 Task: In the  document registry.pdf. Insert footer and write 'www.nexusTech.com'. Find the word using Dictionary 'gratitude' Use the tool word Count and display word count while typing
Action: Mouse moved to (212, 349)
Screenshot: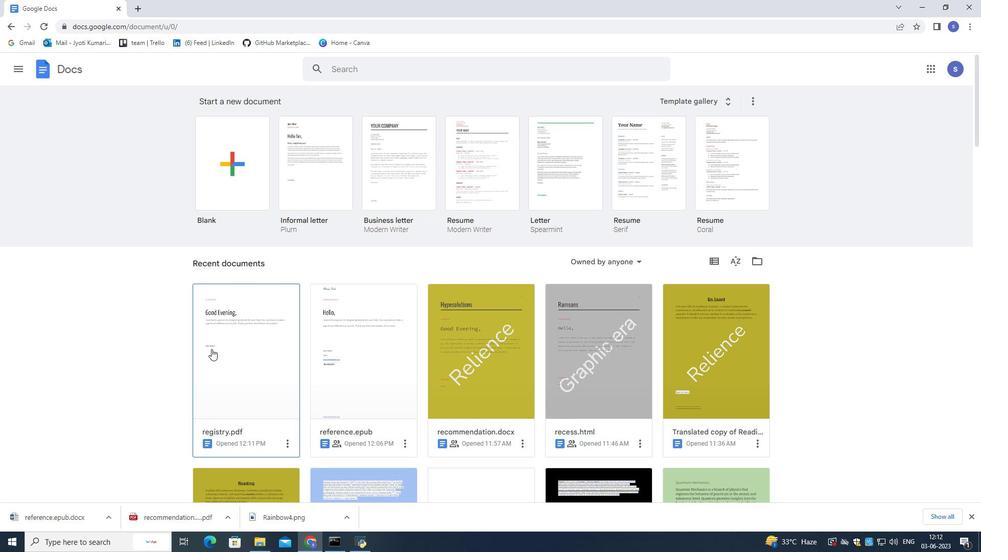 
Action: Mouse pressed left at (212, 349)
Screenshot: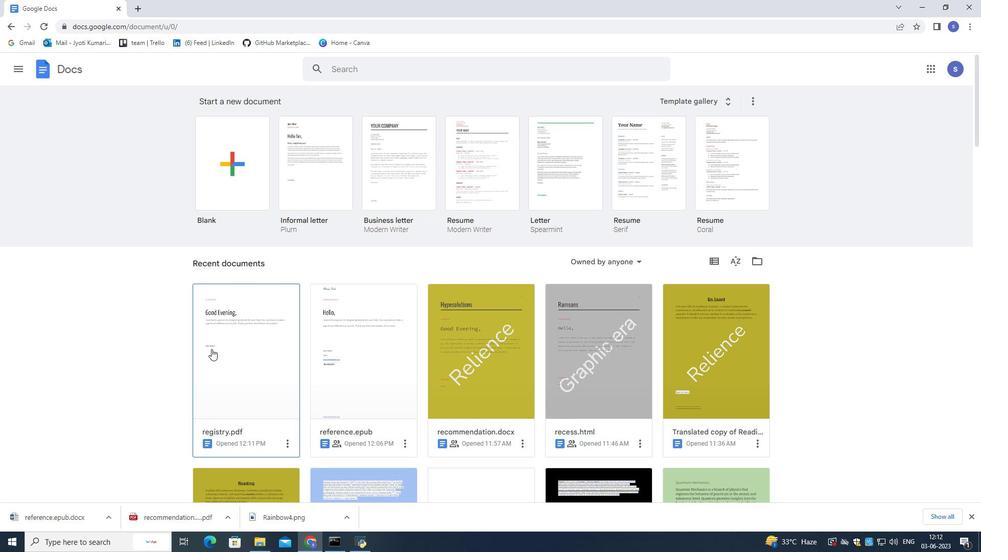 
Action: Mouse moved to (212, 350)
Screenshot: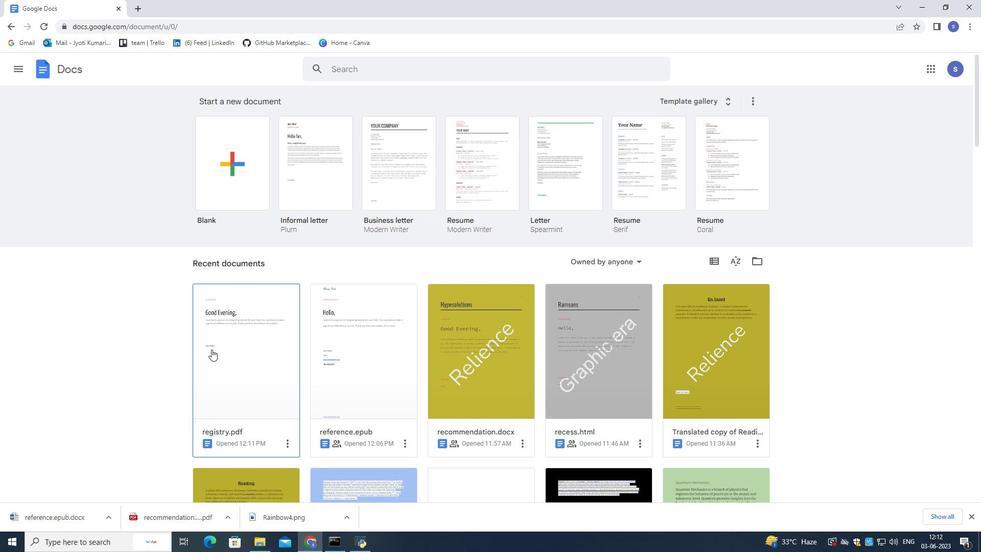 
Action: Mouse pressed left at (212, 350)
Screenshot: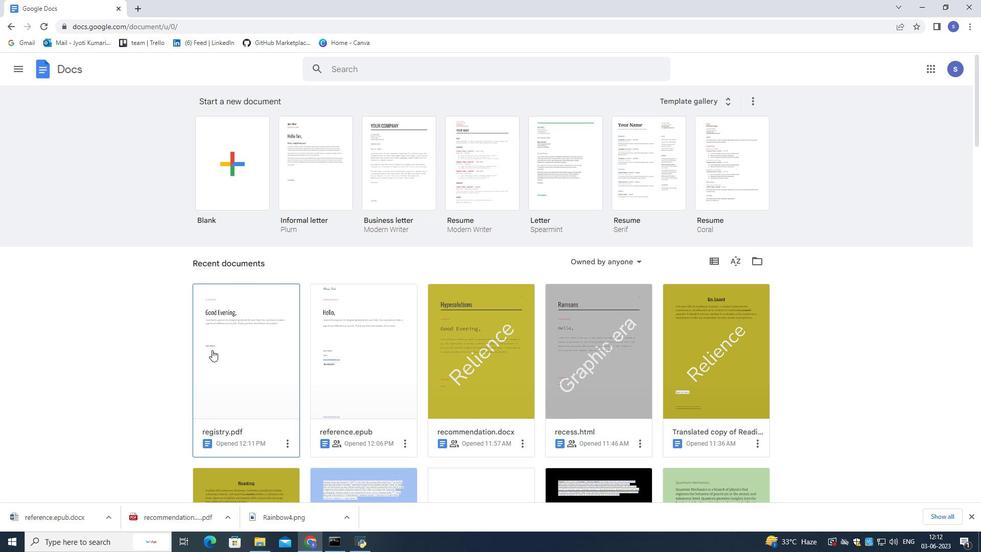 
Action: Mouse moved to (110, 73)
Screenshot: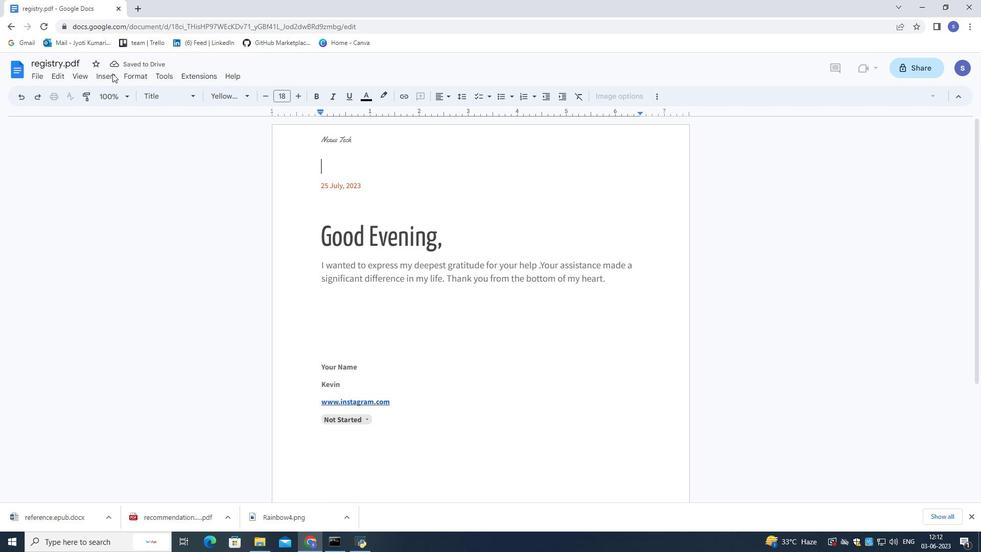 
Action: Mouse pressed left at (110, 73)
Screenshot: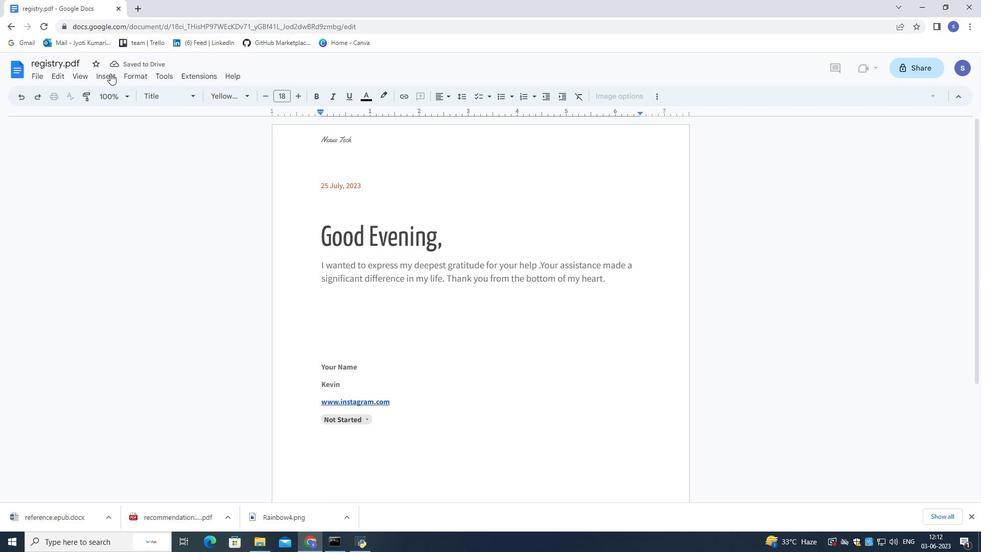 
Action: Mouse moved to (278, 348)
Screenshot: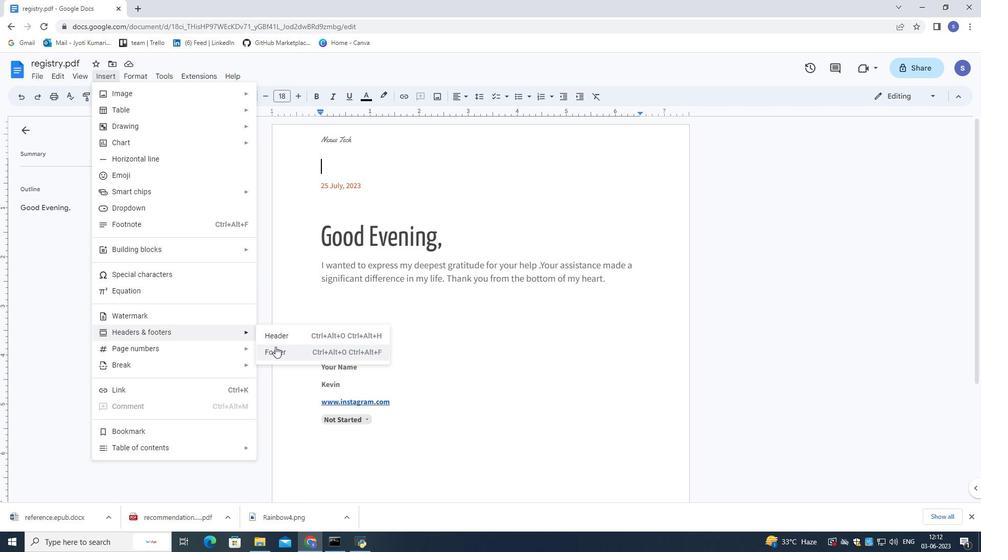 
Action: Mouse pressed left at (278, 348)
Screenshot: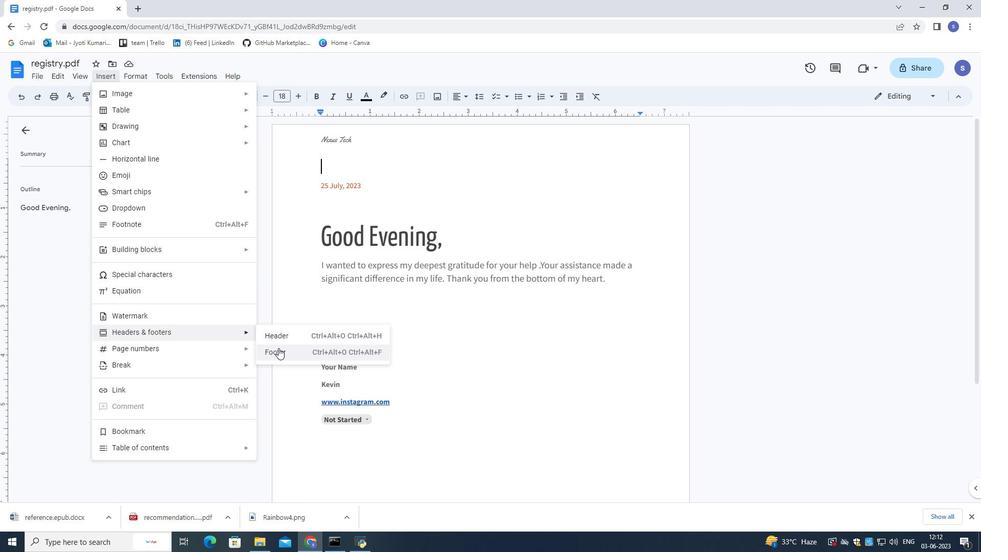 
Action: Mouse moved to (404, 95)
Screenshot: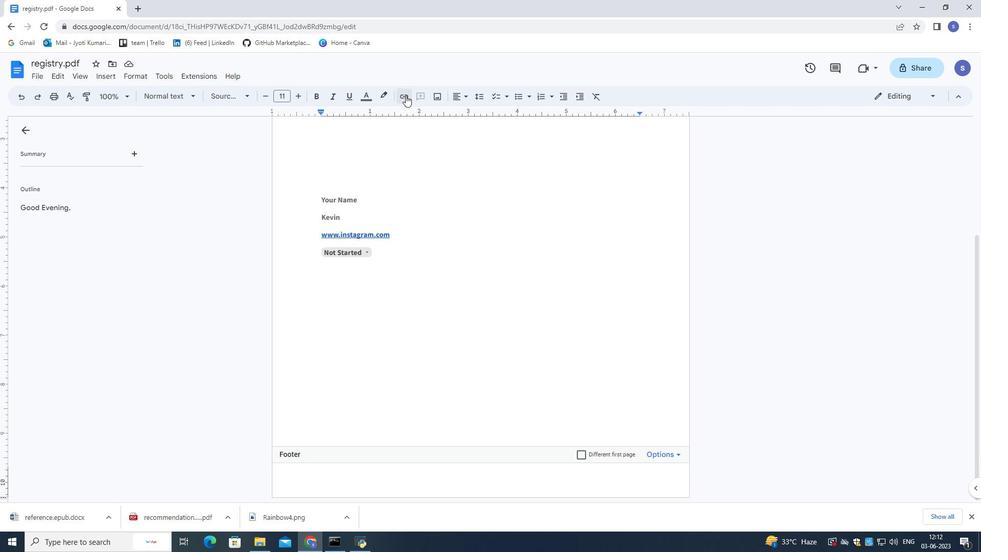 
Action: Mouse pressed left at (404, 95)
Screenshot: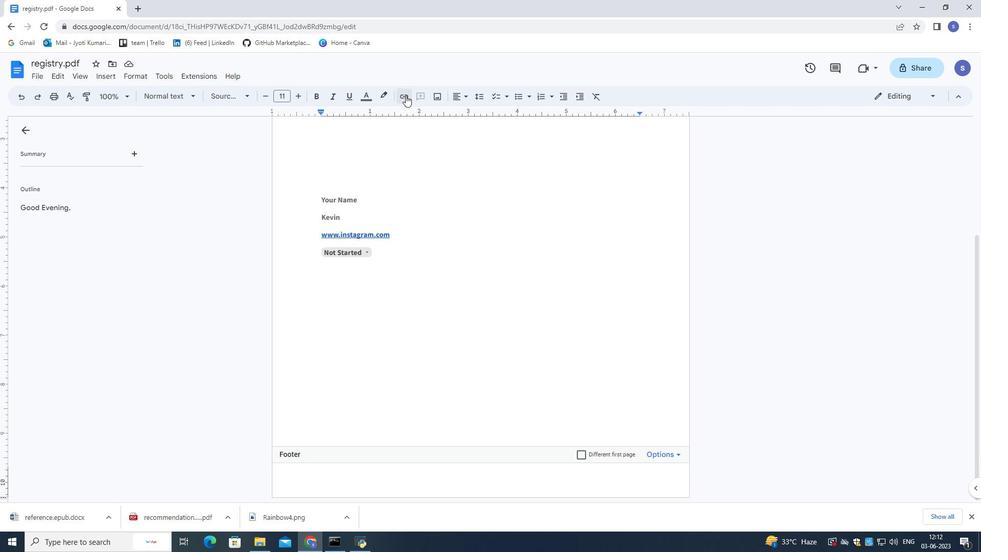 
Action: Mouse moved to (385, 113)
Screenshot: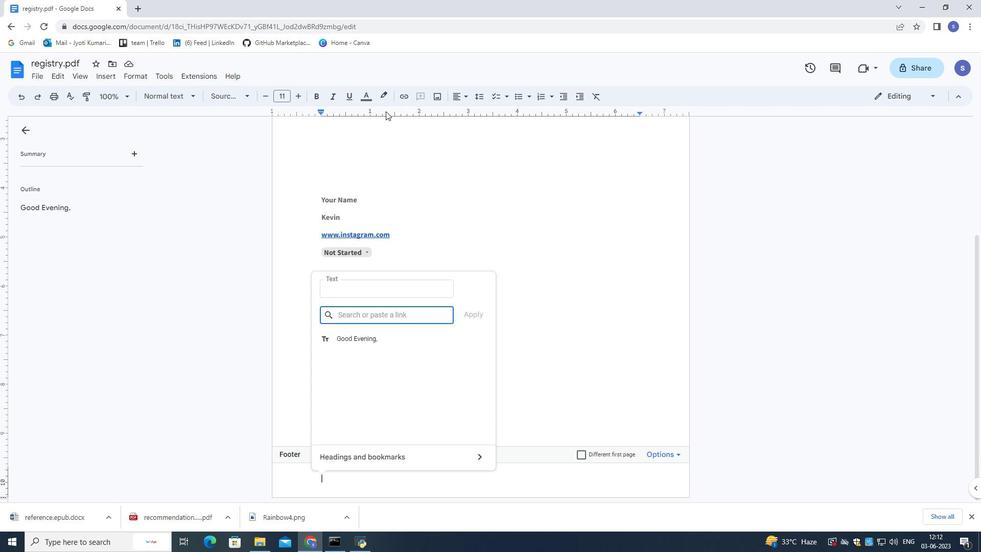 
Action: Key pressed www
Screenshot: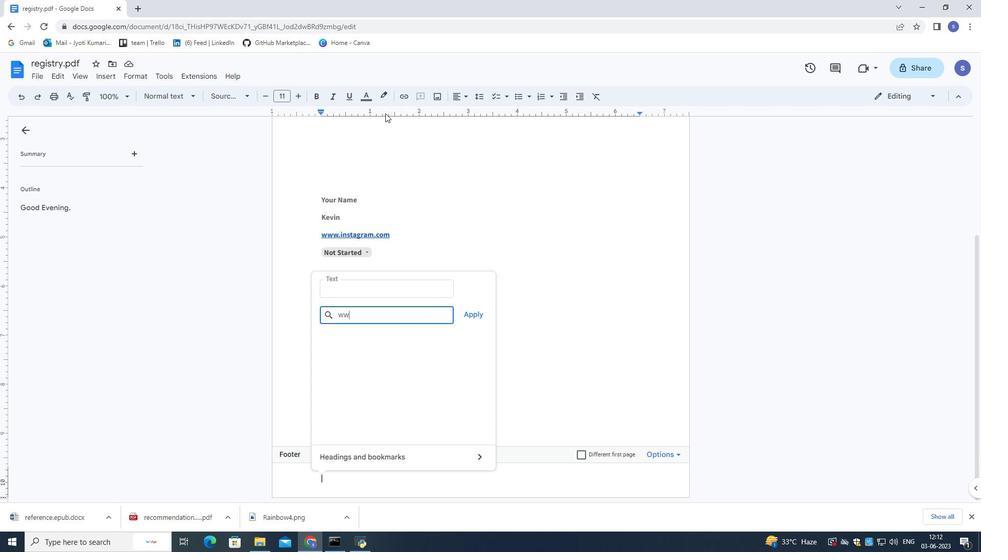 
Action: Mouse moved to (373, 127)
Screenshot: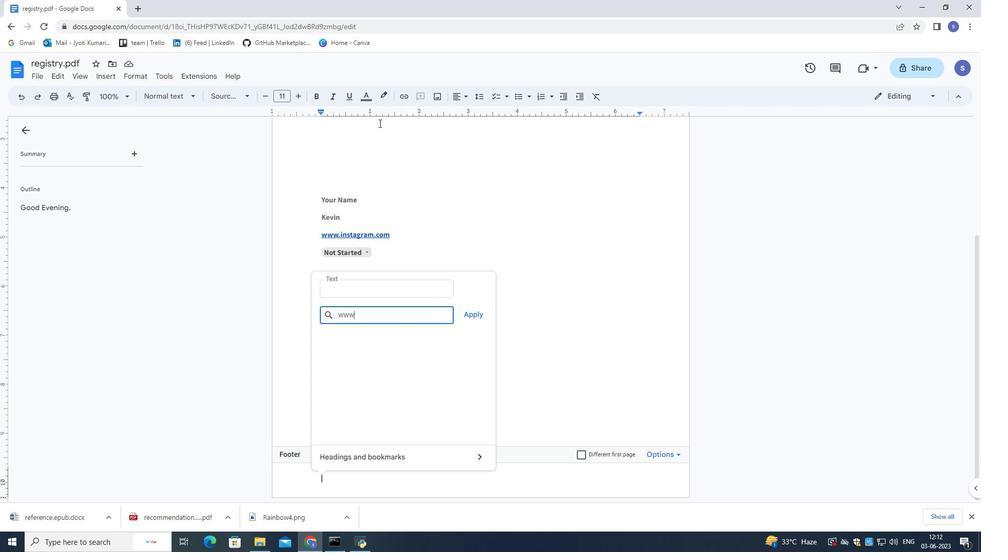 
Action: Key pressed .nexustech.com
Screenshot: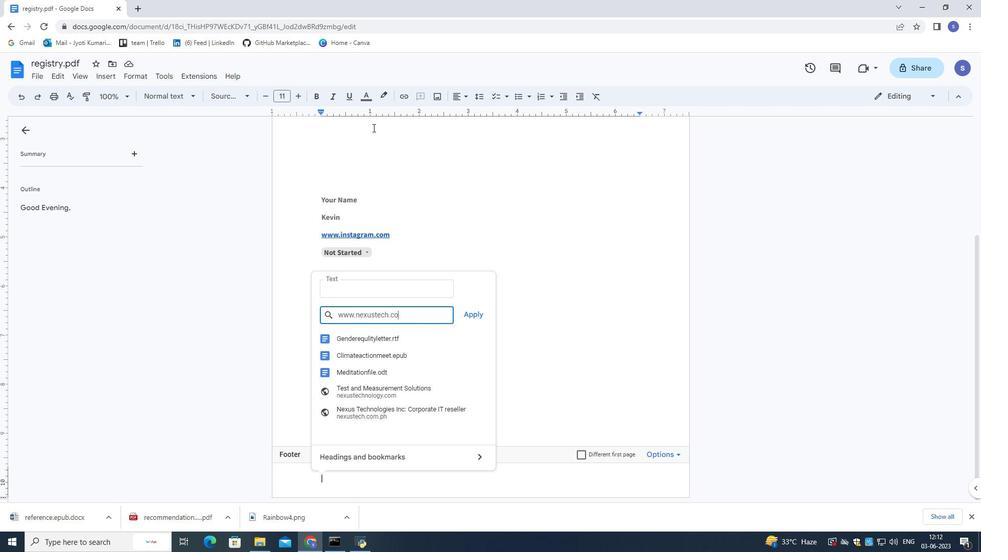 
Action: Mouse moved to (469, 317)
Screenshot: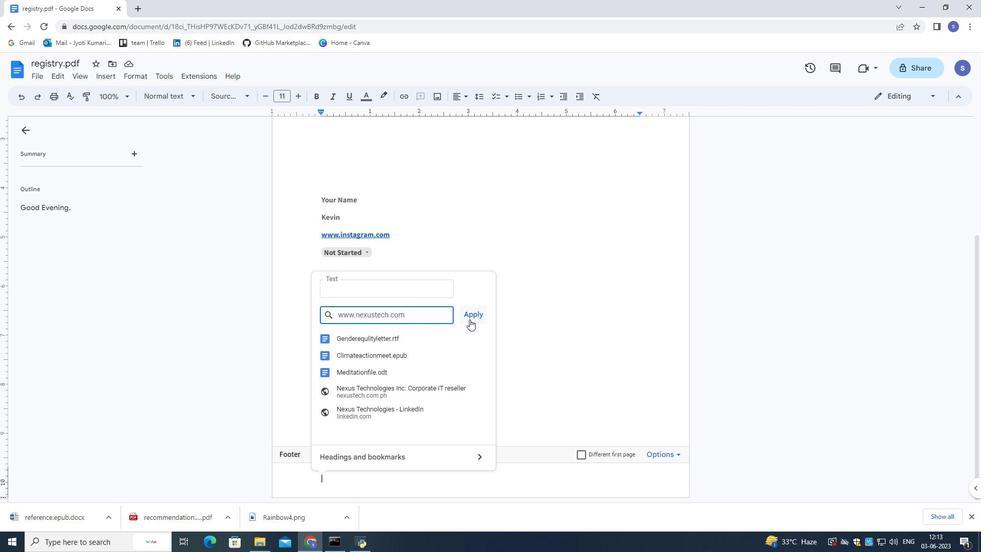 
Action: Mouse pressed left at (469, 317)
Screenshot: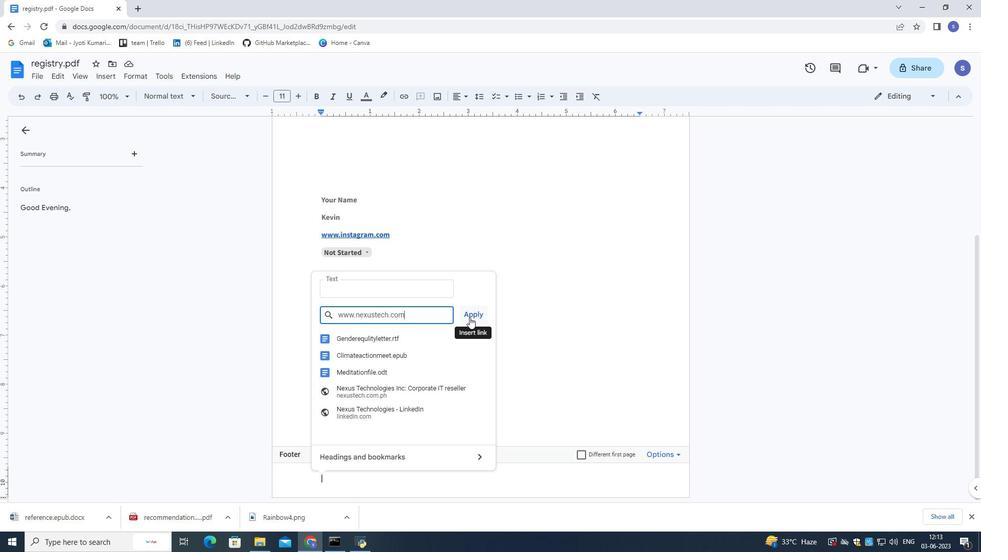 
Action: Mouse moved to (164, 76)
Screenshot: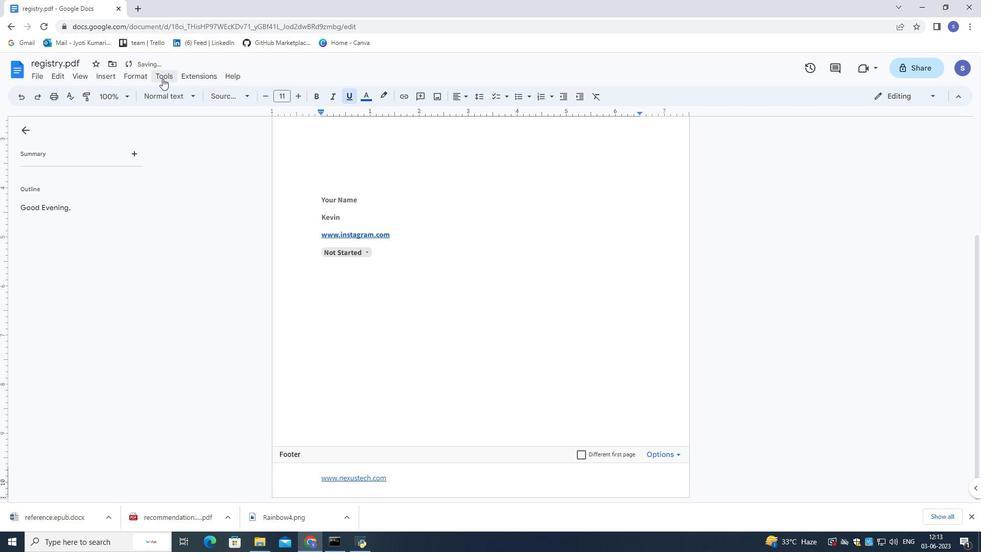 
Action: Mouse pressed left at (164, 76)
Screenshot: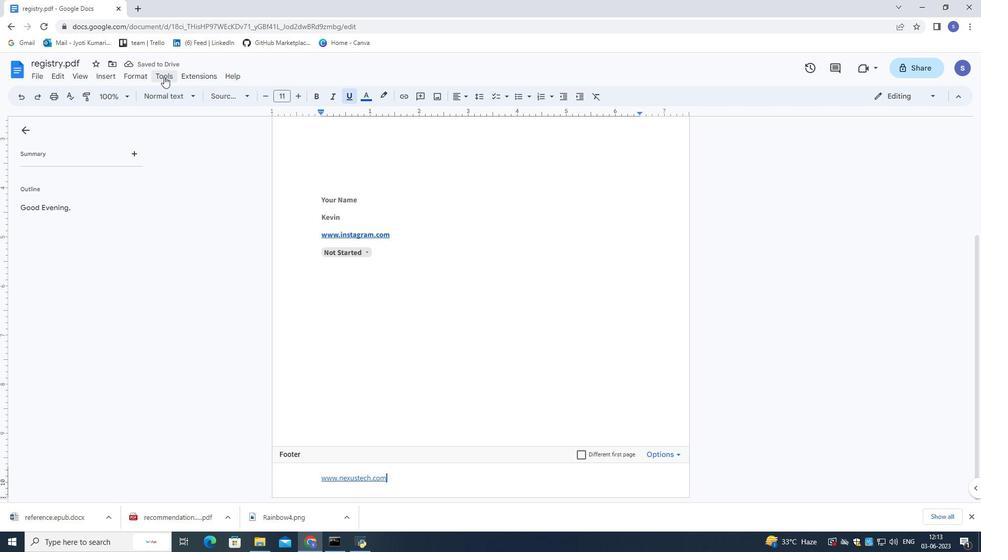 
Action: Mouse moved to (211, 203)
Screenshot: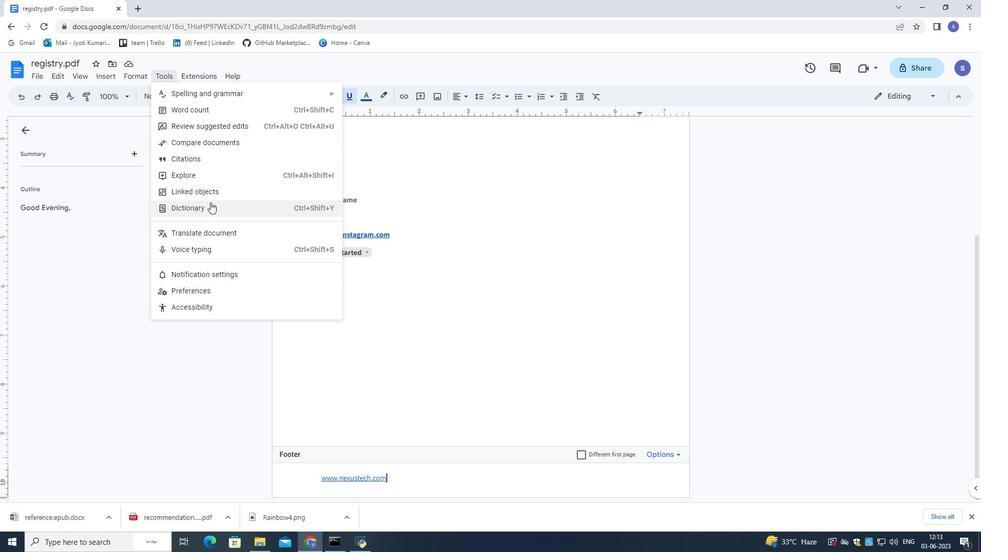 
Action: Mouse pressed left at (211, 203)
Screenshot: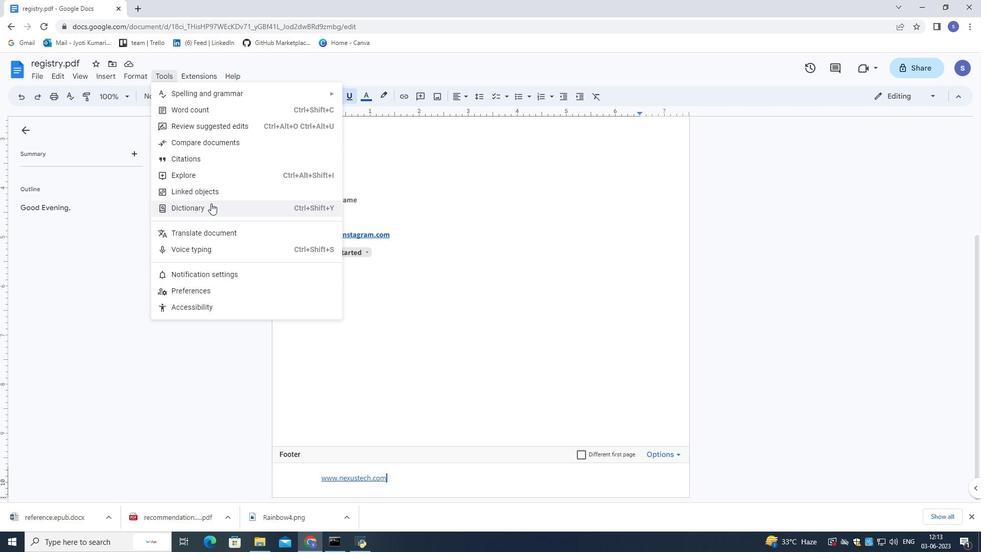 
Action: Mouse moved to (937, 126)
Screenshot: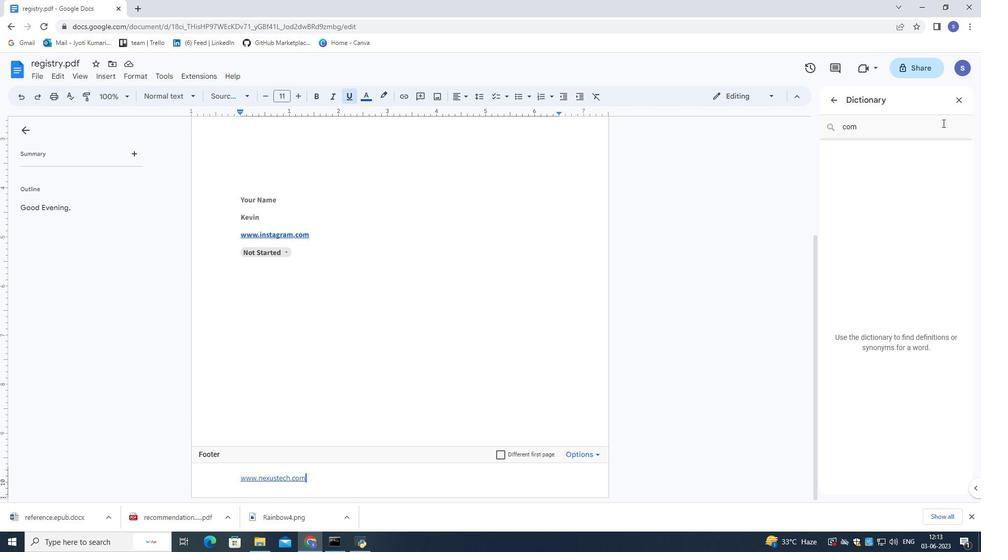 
Action: Mouse pressed left at (937, 126)
Screenshot: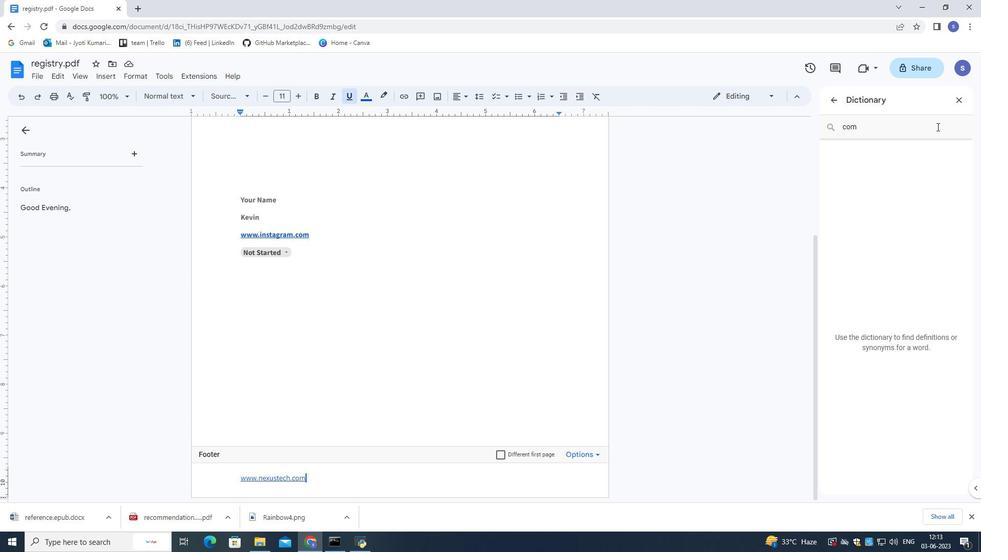 
Action: Mouse moved to (936, 127)
Screenshot: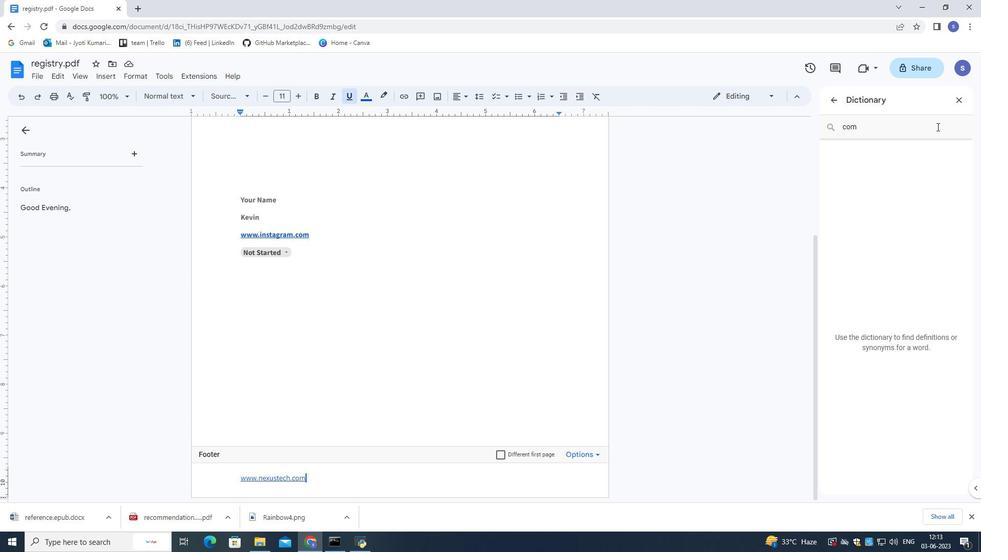 
Action: Mouse pressed left at (936, 127)
Screenshot: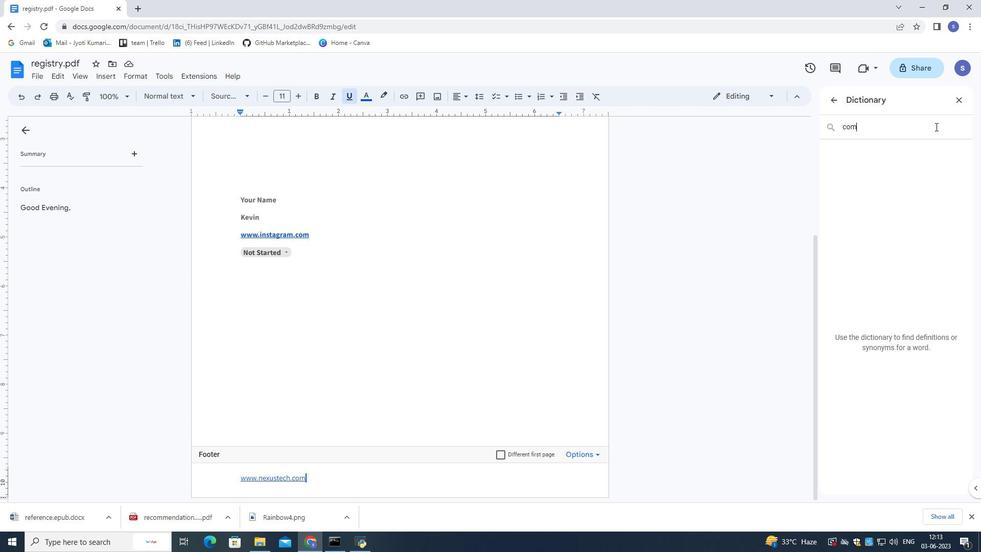 
Action: Mouse moved to (935, 127)
Screenshot: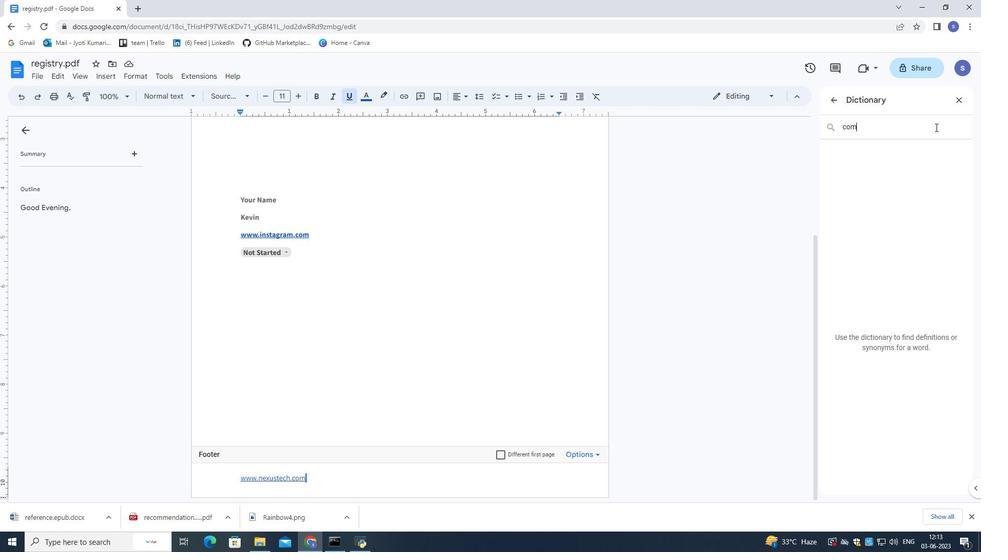 
Action: Mouse pressed left at (935, 127)
Screenshot: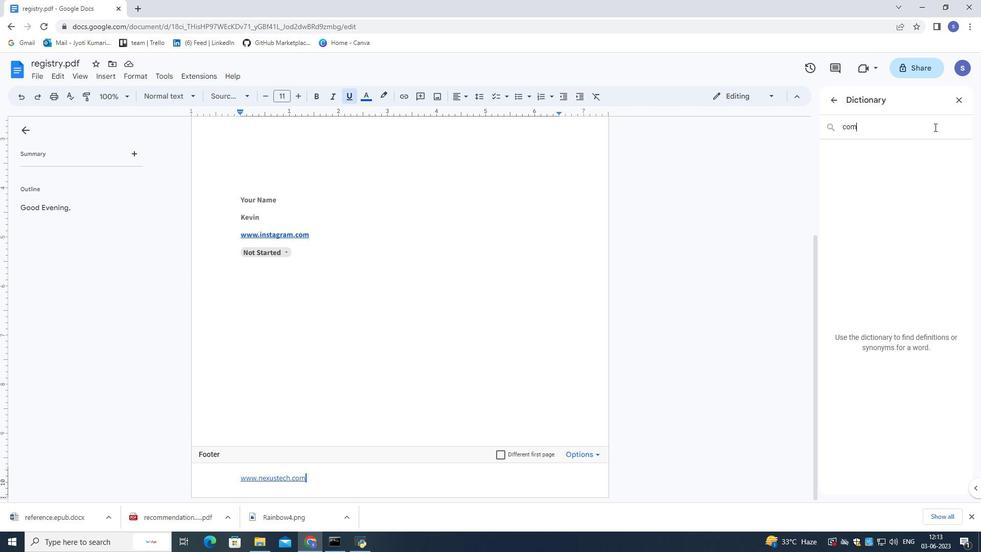 
Action: Mouse moved to (919, 119)
Screenshot: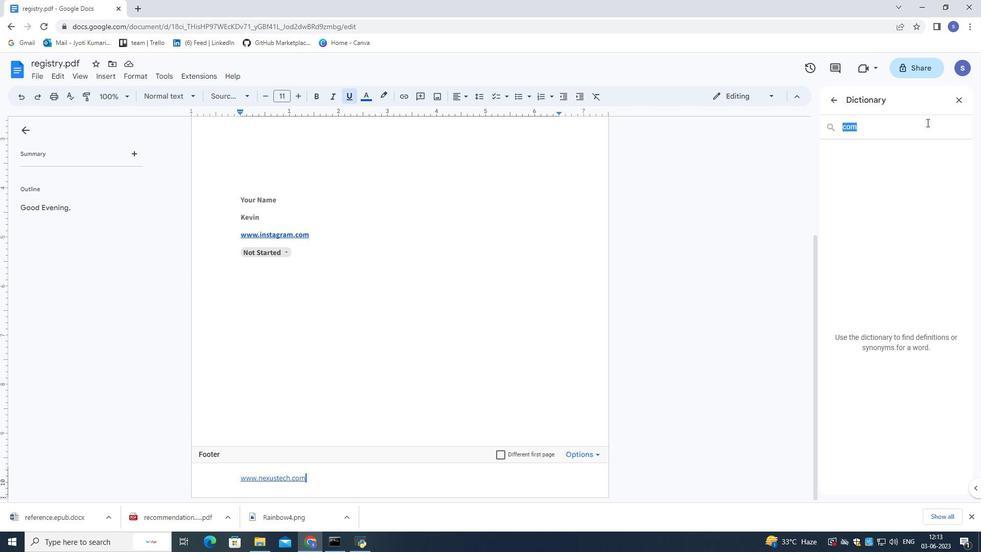 
Action: Key pressed <Key.shift>Gratitude<Key.enter>
Screenshot: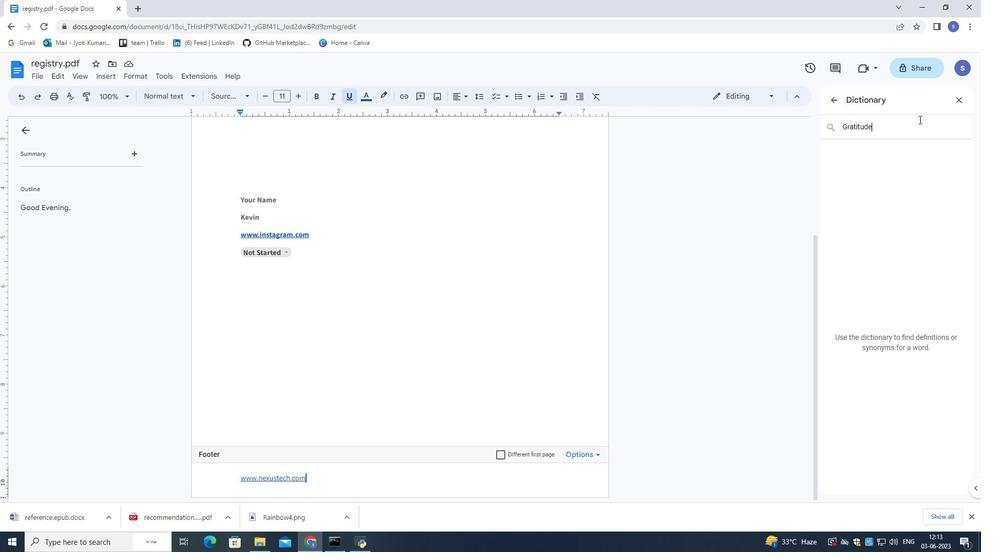 
Action: Mouse moved to (158, 76)
Screenshot: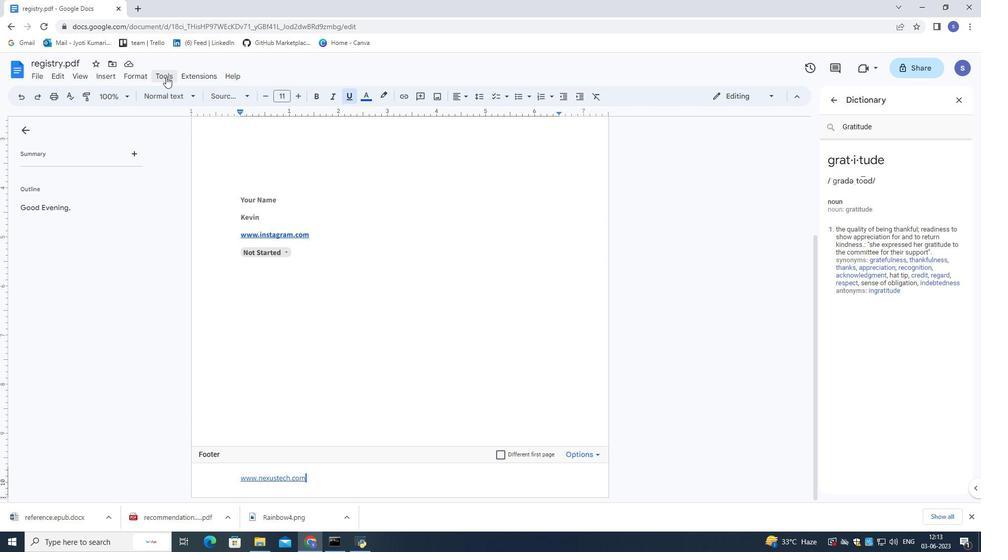 
Action: Mouse pressed left at (158, 76)
Screenshot: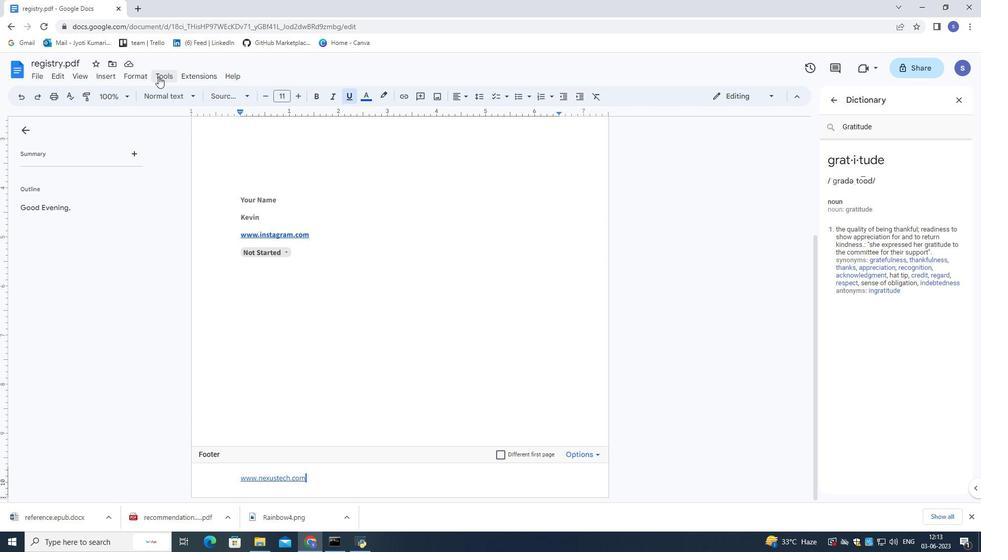 
Action: Mouse moved to (174, 105)
Screenshot: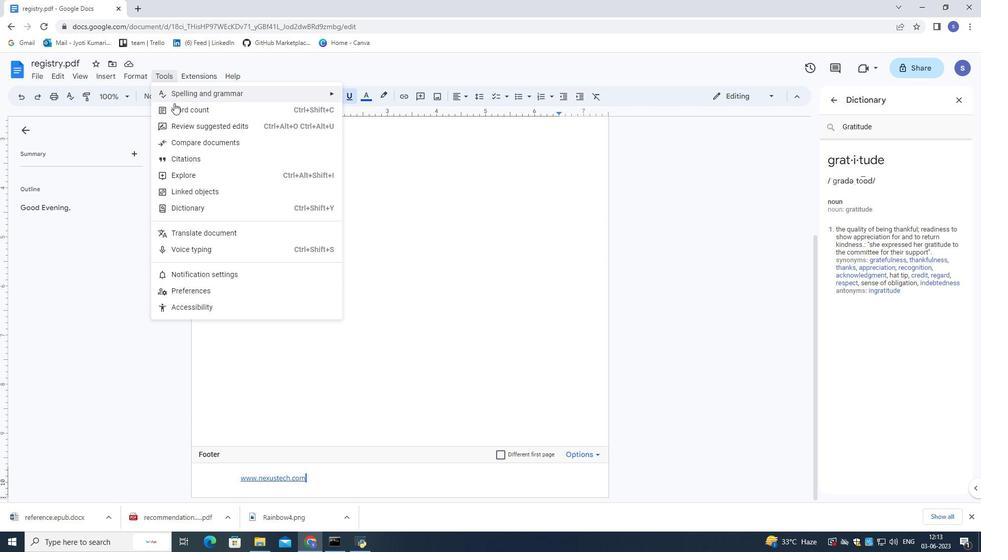 
Action: Mouse pressed left at (174, 105)
Screenshot: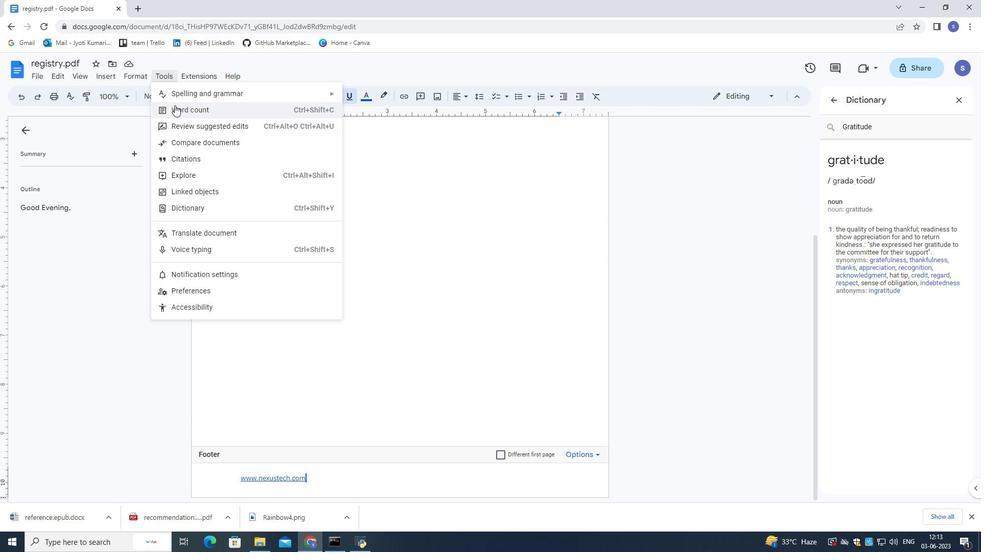 
Action: Mouse moved to (428, 321)
Screenshot: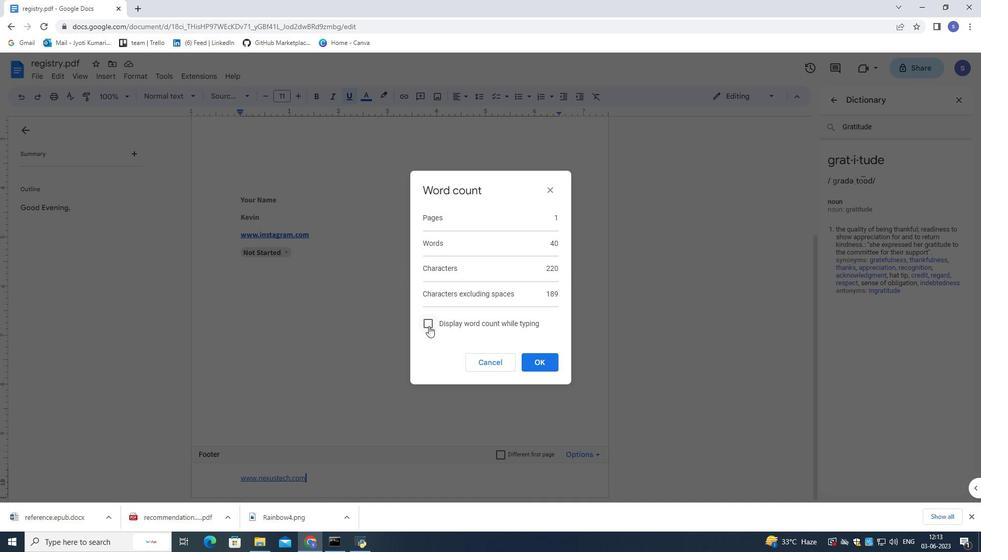 
Action: Mouse pressed left at (428, 321)
Screenshot: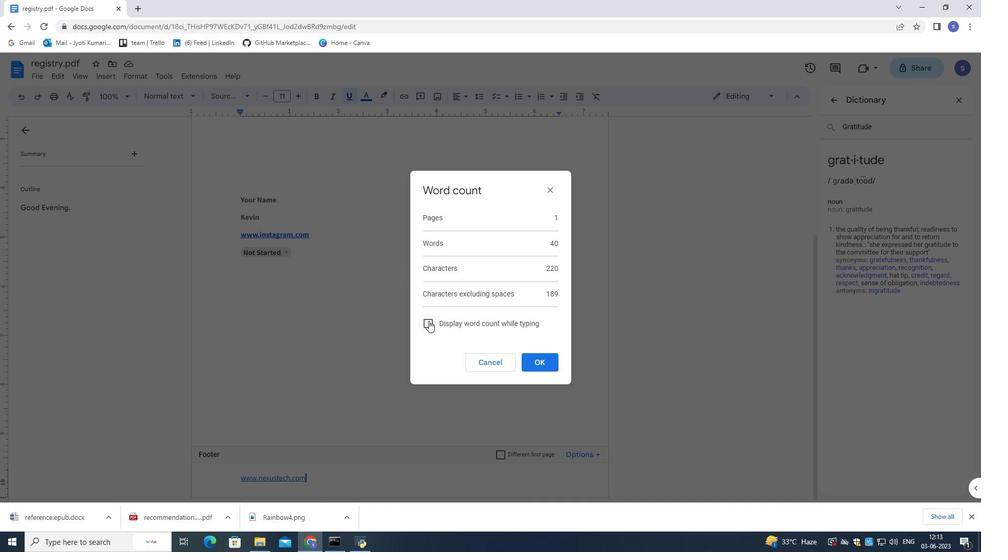 
Action: Mouse moved to (540, 371)
Screenshot: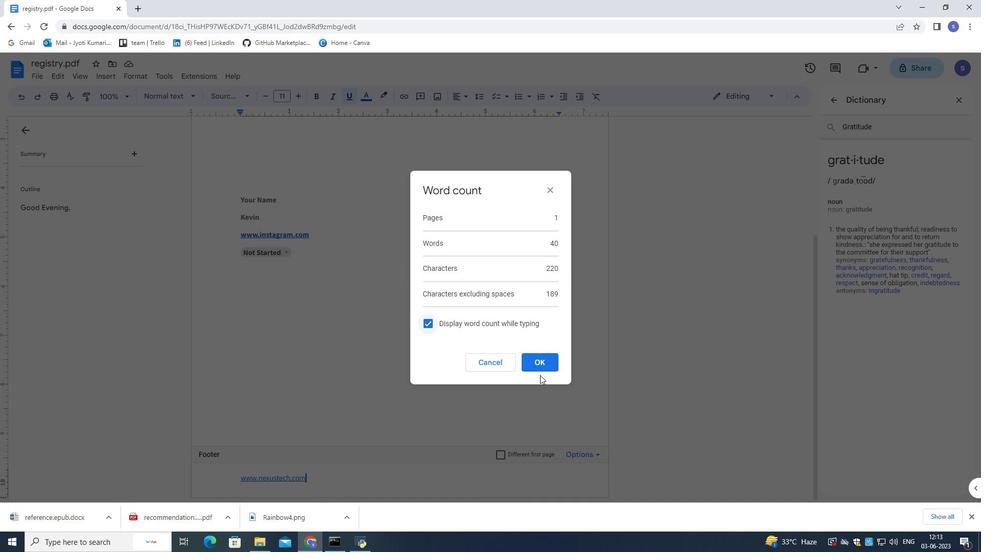 
Action: Mouse pressed left at (540, 371)
Screenshot: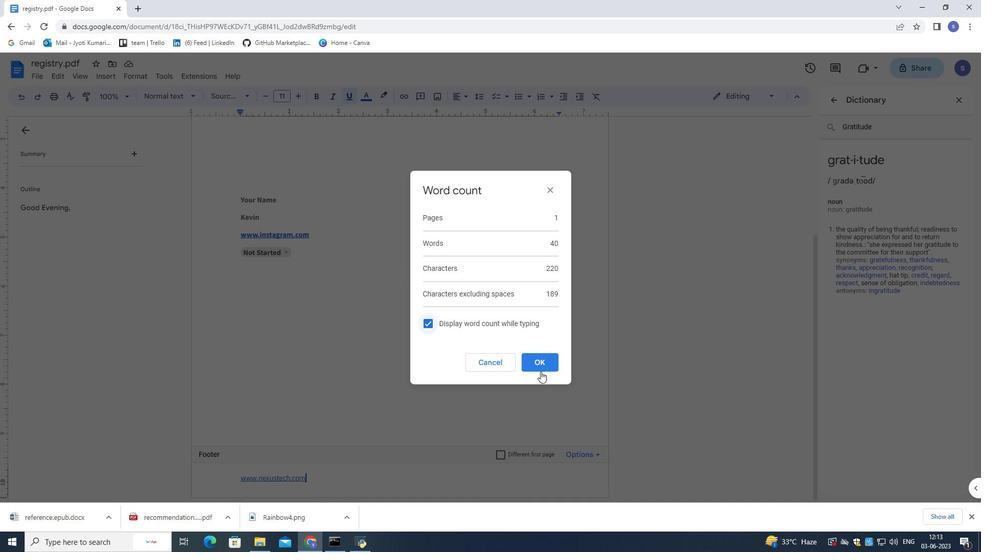 
Action: Mouse moved to (470, 342)
Screenshot: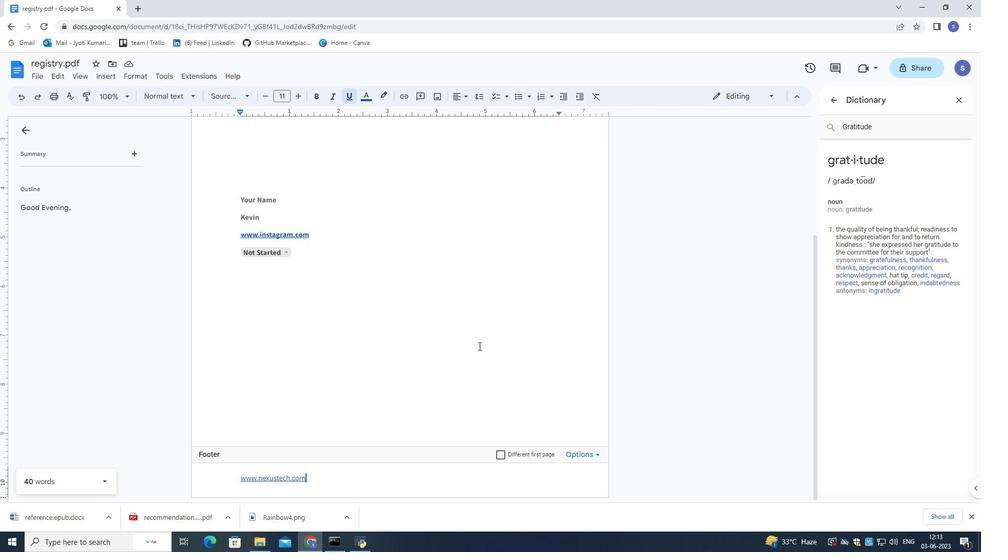 
Action: Mouse scrolled (470, 343) with delta (0, 0)
Screenshot: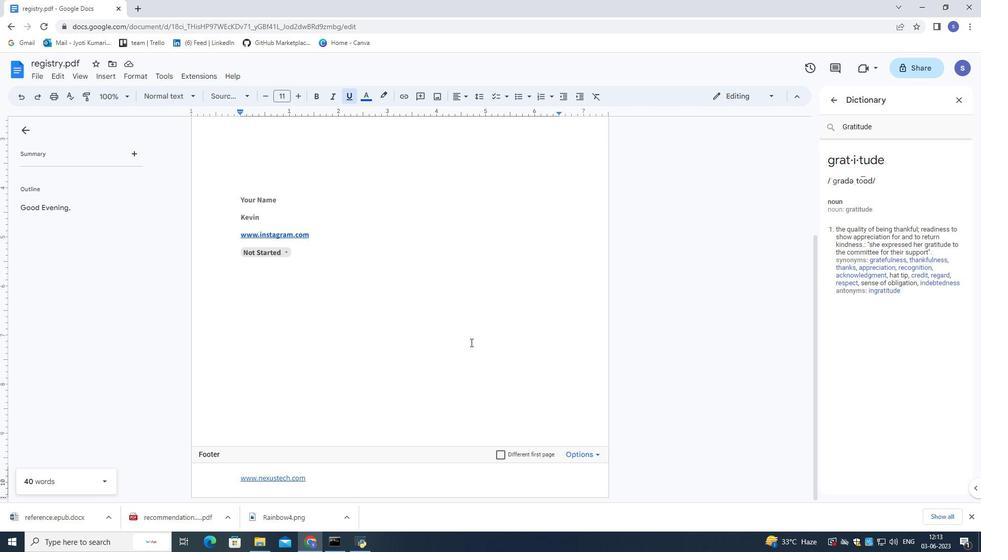 
Action: Mouse scrolled (470, 343) with delta (0, 0)
Screenshot: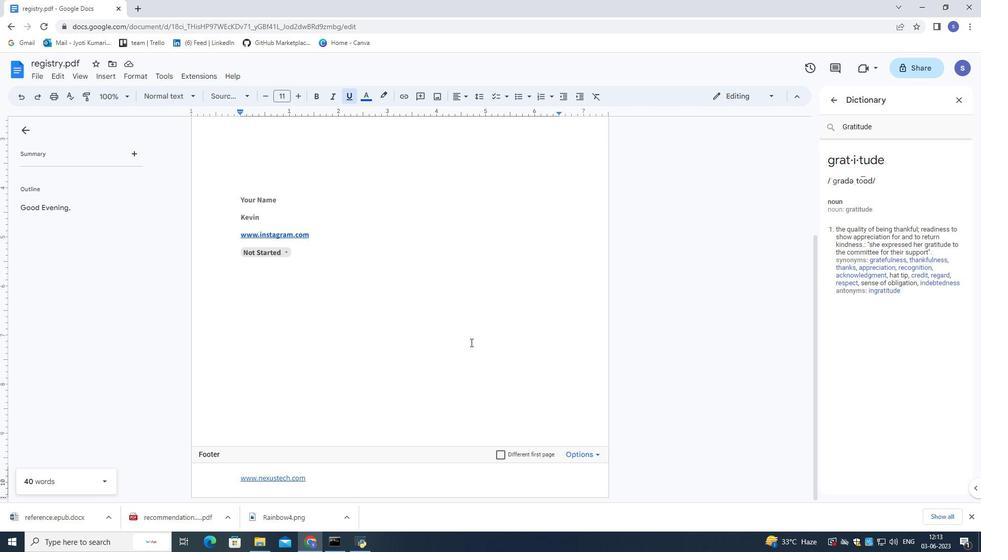
Action: Mouse scrolled (470, 343) with delta (0, 0)
Screenshot: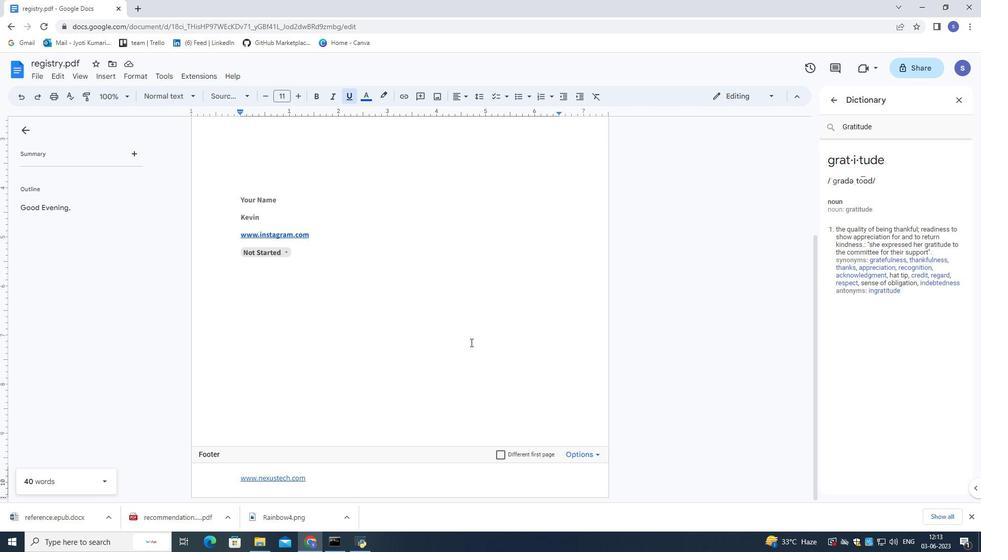
Action: Mouse scrolled (470, 343) with delta (0, 0)
Screenshot: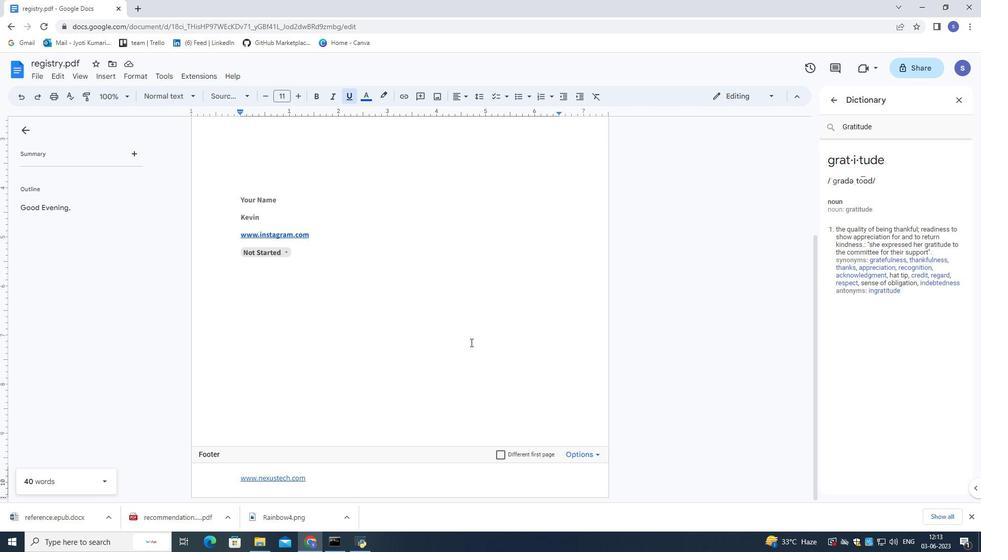 
Action: Mouse scrolled (470, 343) with delta (0, 0)
Screenshot: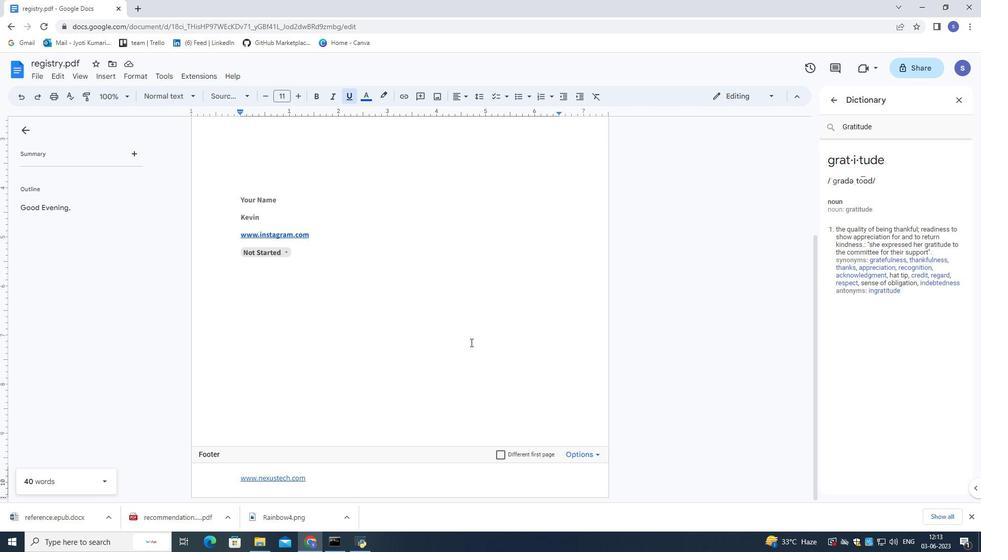 
Action: Mouse scrolled (470, 343) with delta (0, 0)
Screenshot: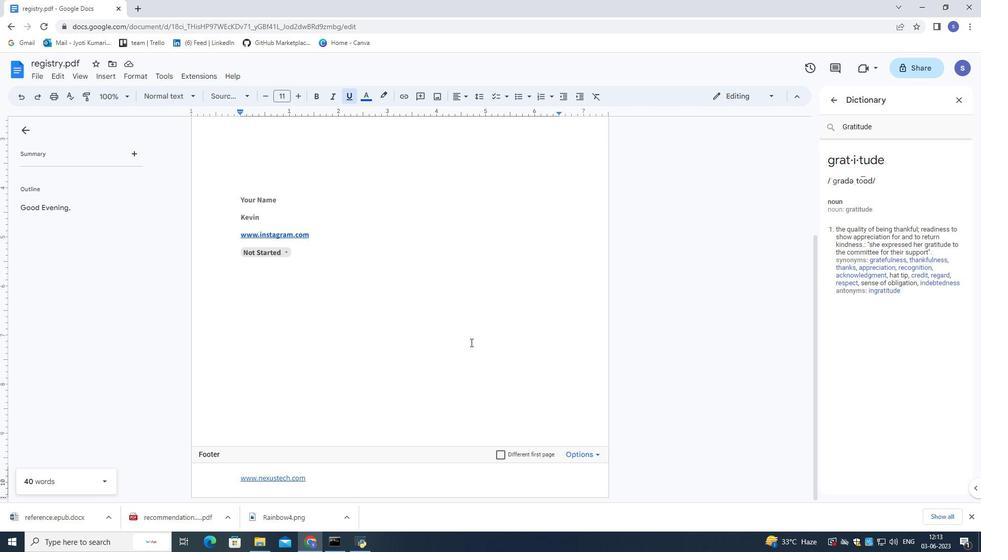 
Action: Mouse scrolled (470, 342) with delta (0, 0)
Screenshot: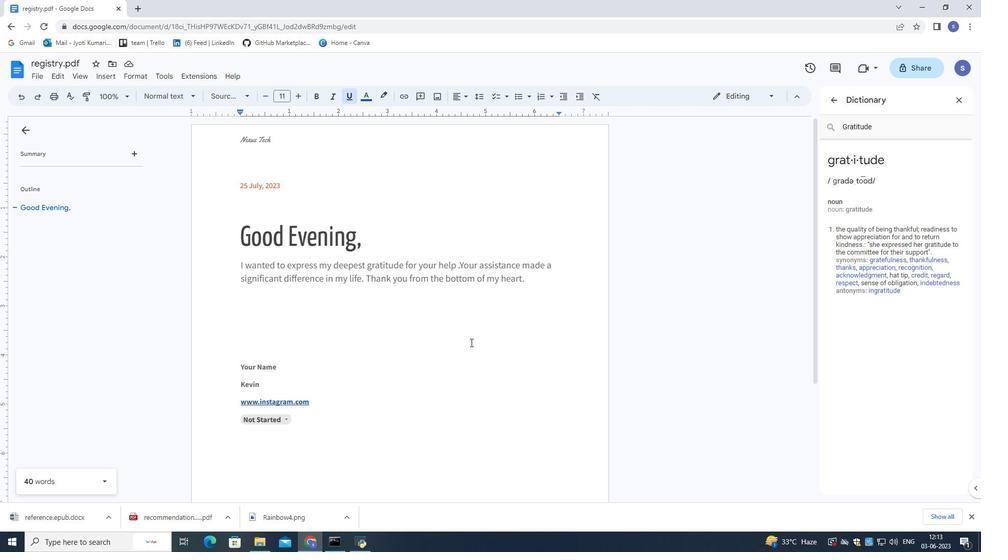 
Action: Mouse scrolled (470, 342) with delta (0, 0)
Screenshot: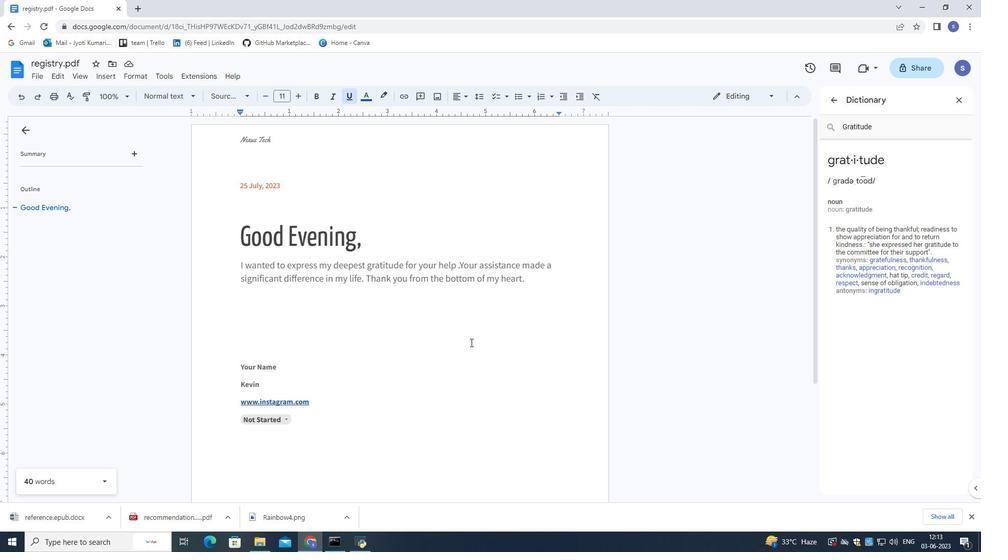 
Action: Mouse scrolled (470, 342) with delta (0, 0)
Screenshot: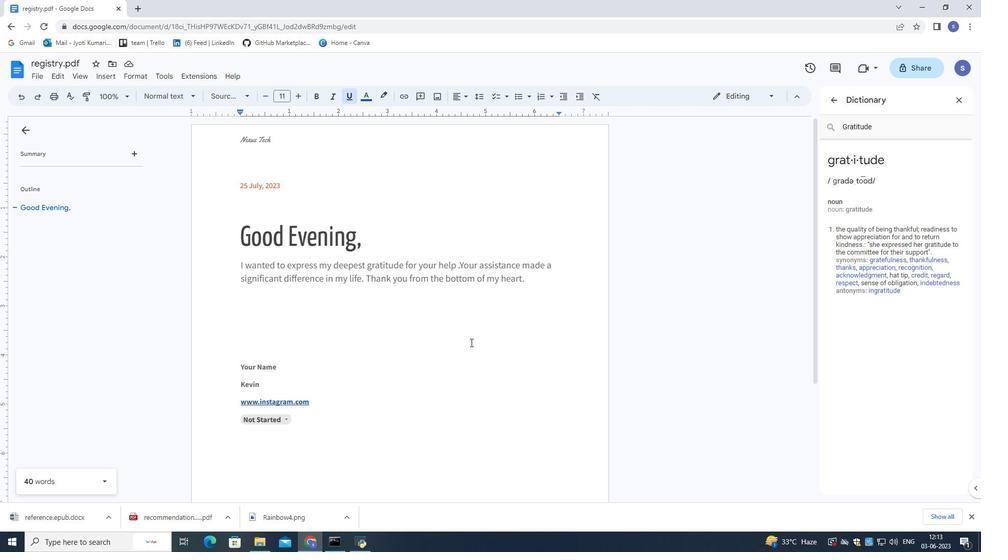 
Action: Mouse scrolled (470, 342) with delta (0, 0)
Screenshot: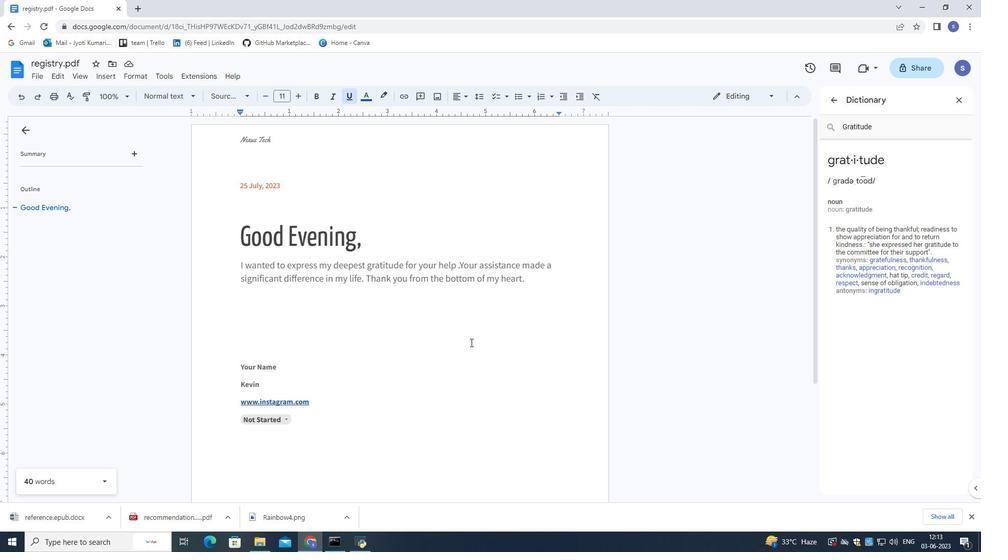 
Action: Mouse scrolled (470, 342) with delta (0, 0)
Screenshot: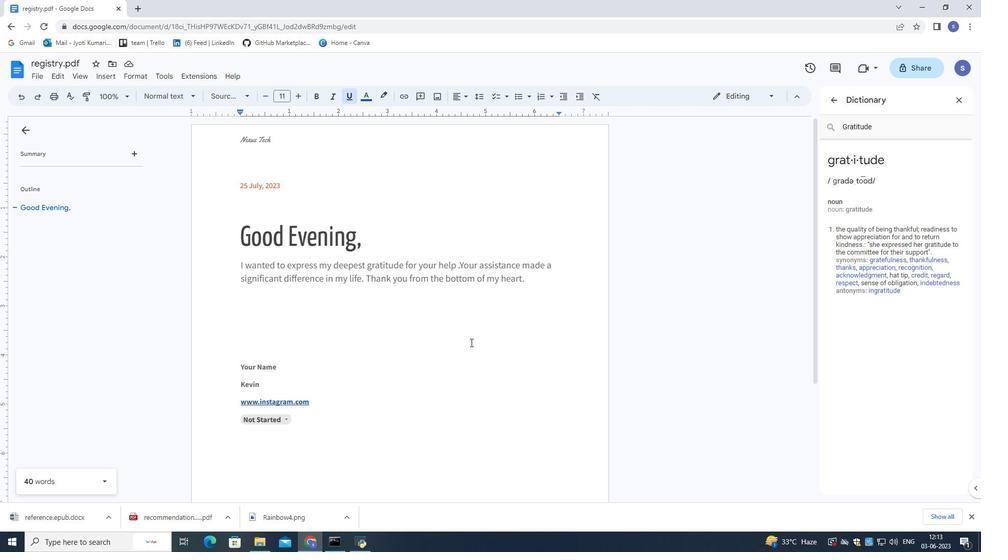
Action: Mouse scrolled (470, 342) with delta (0, 0)
Screenshot: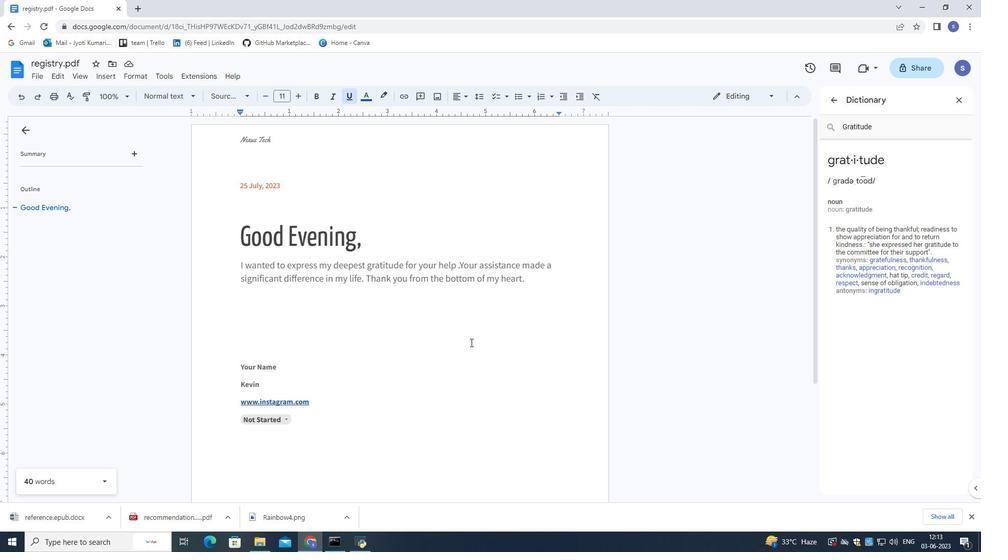
Action: Mouse scrolled (470, 342) with delta (0, 0)
Screenshot: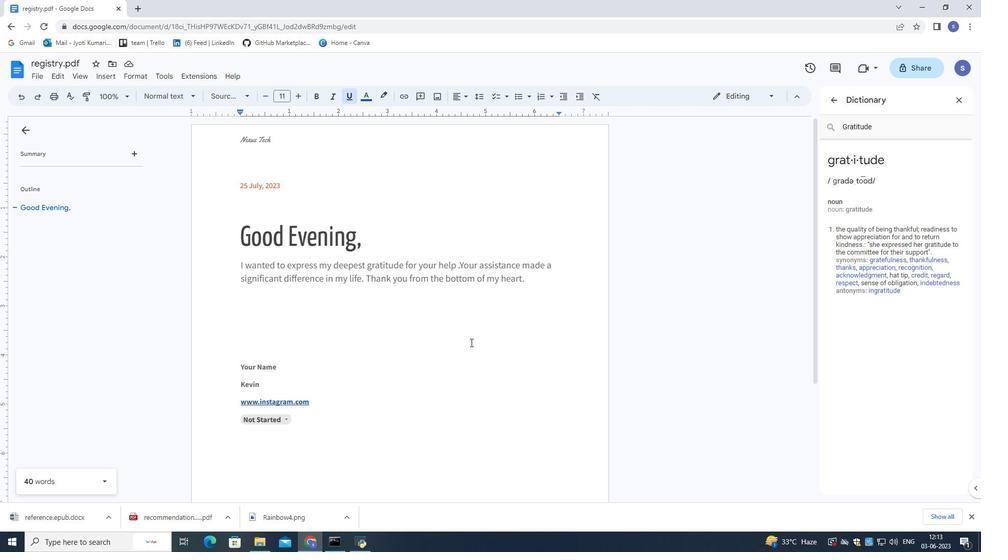 
Action: Mouse scrolled (470, 343) with delta (0, 0)
Screenshot: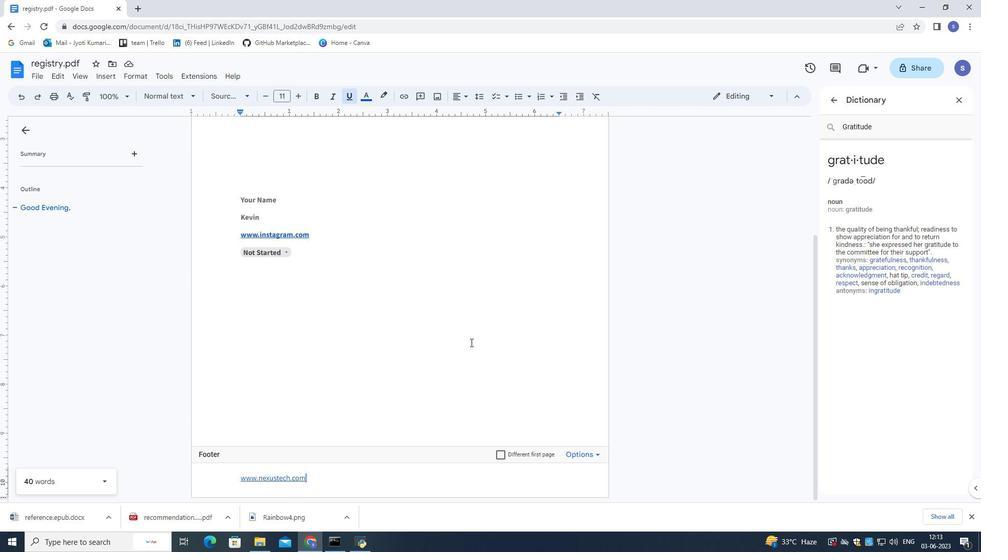 
Action: Mouse scrolled (470, 343) with delta (0, 0)
Screenshot: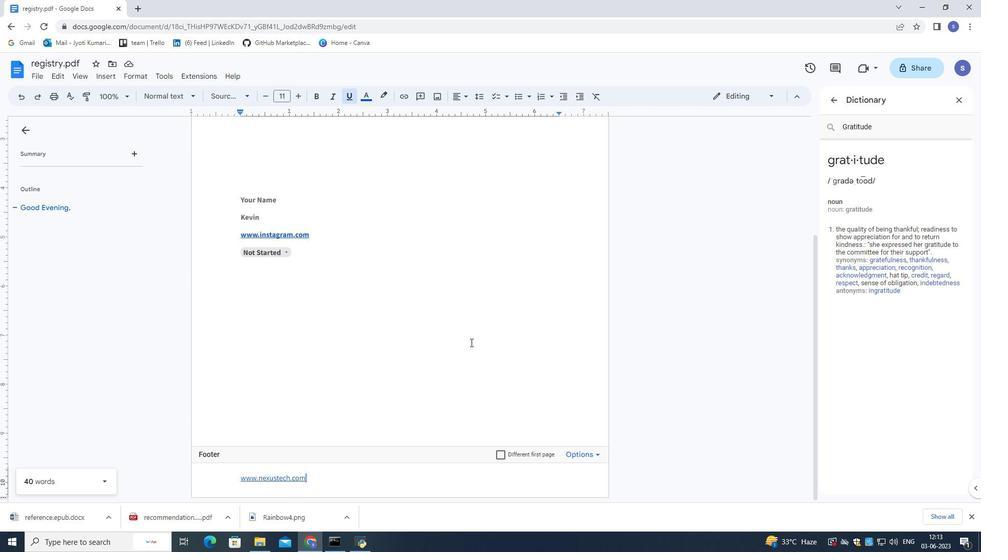 
Action: Mouse scrolled (470, 343) with delta (0, 0)
Screenshot: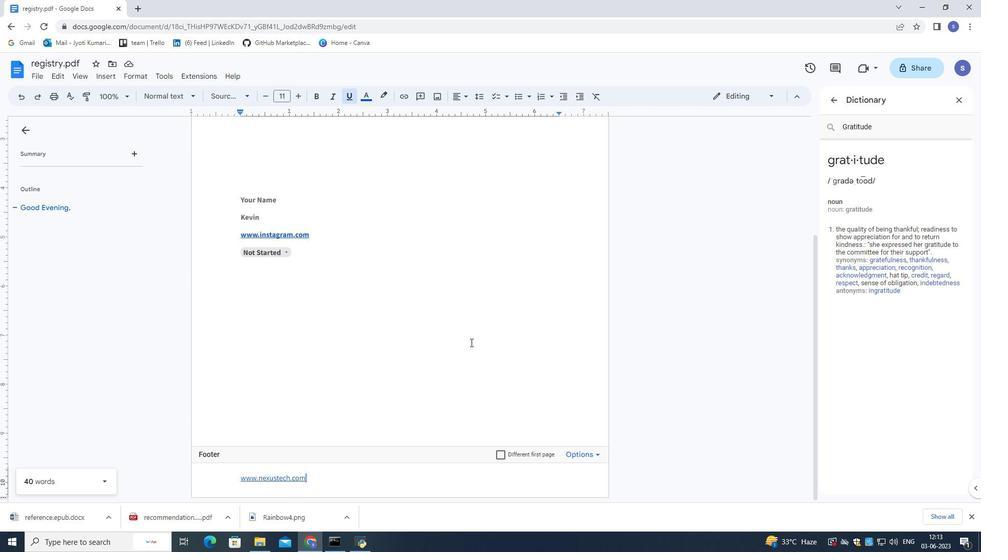 
Action: Mouse scrolled (470, 343) with delta (0, 0)
Screenshot: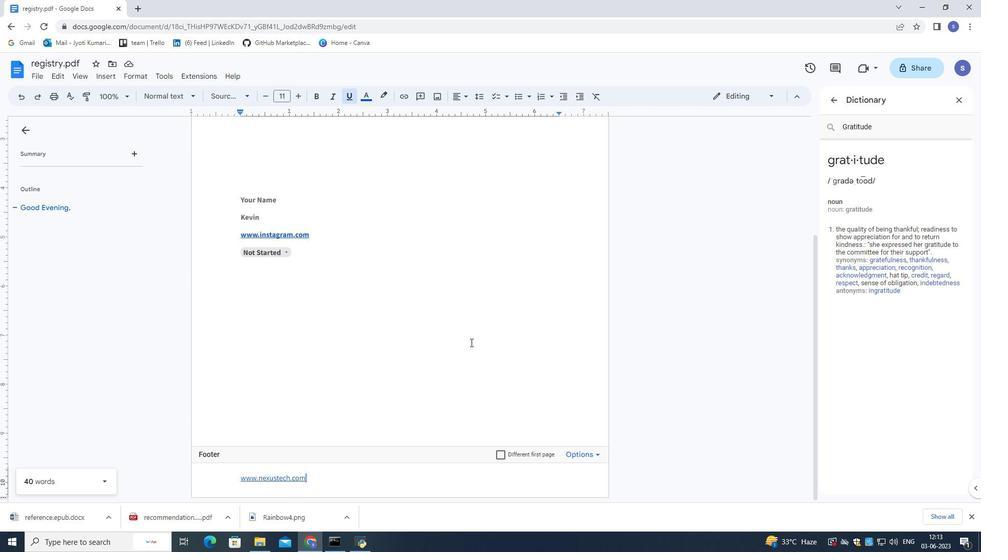 
Action: Mouse scrolled (470, 343) with delta (0, 0)
Screenshot: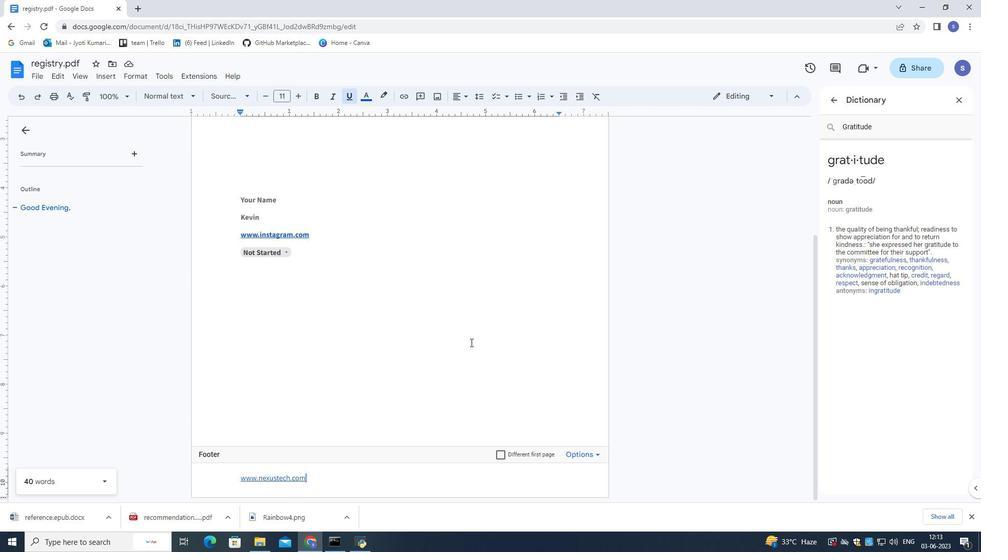 
Action: Mouse scrolled (470, 343) with delta (0, 0)
Screenshot: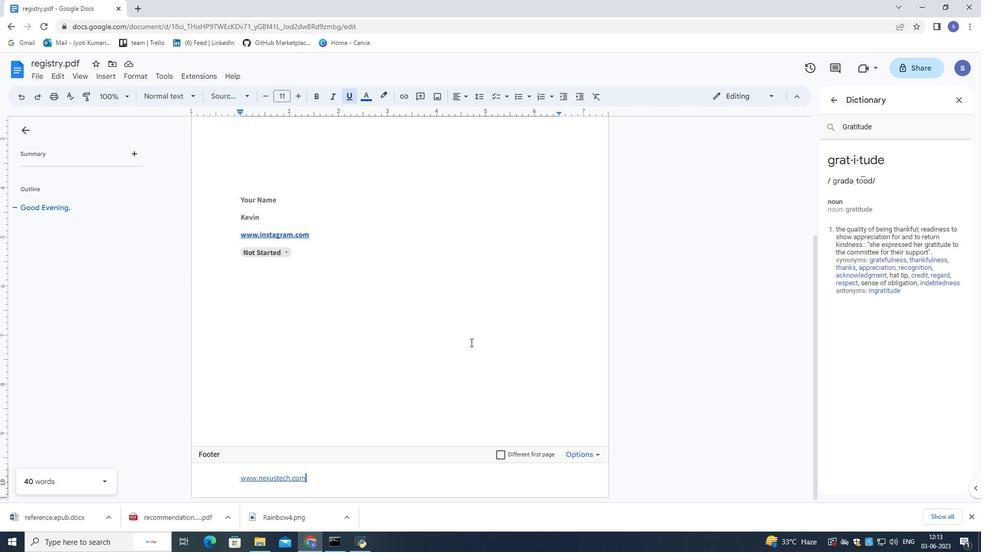
Action: Mouse scrolled (470, 343) with delta (0, 0)
Screenshot: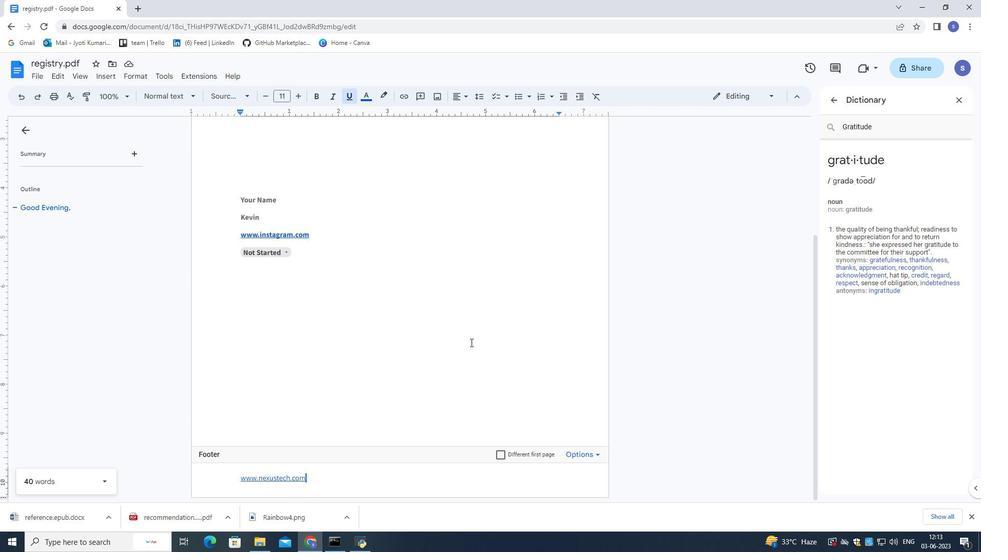 
Action: Mouse moved to (470, 343)
Screenshot: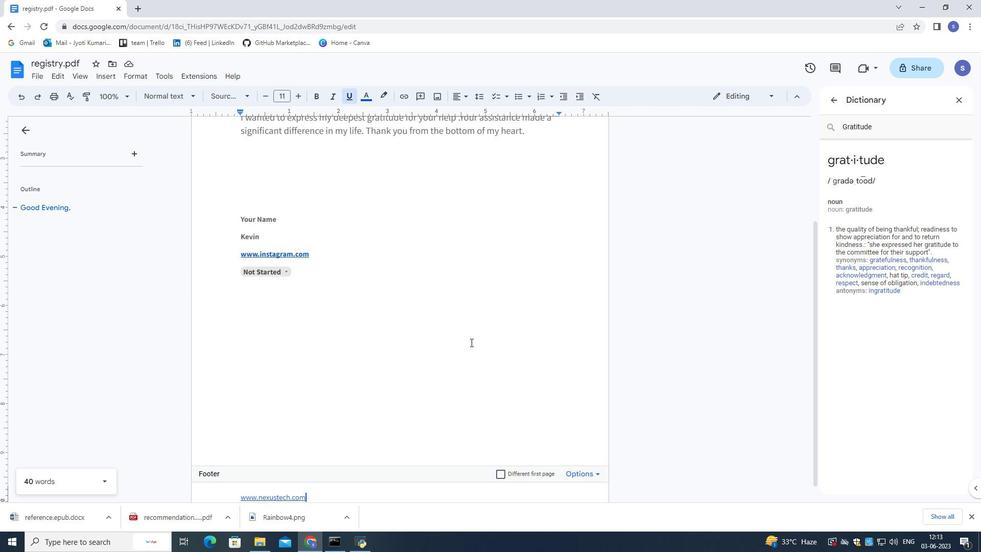 
Action: Mouse scrolled (470, 343) with delta (0, 0)
Screenshot: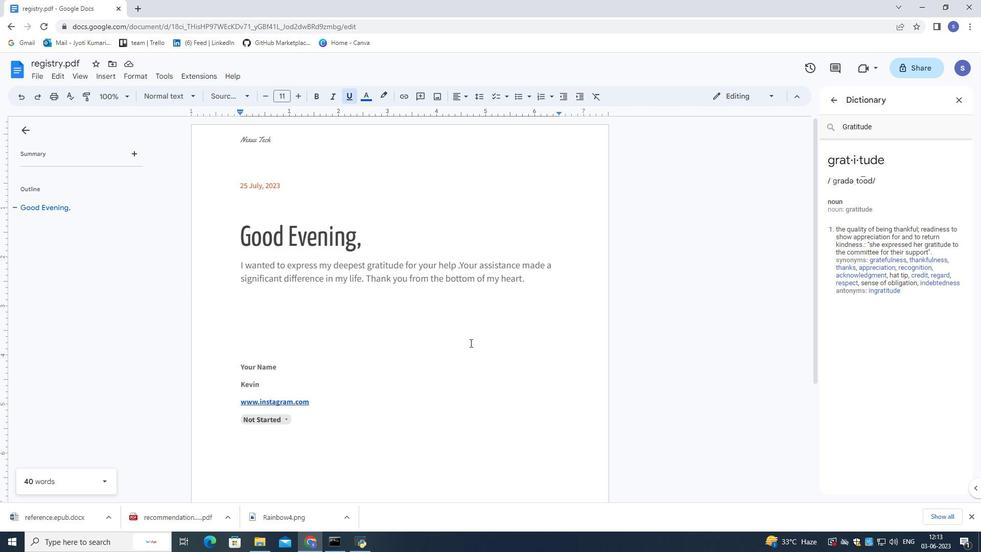 
Action: Mouse scrolled (470, 343) with delta (0, 0)
Screenshot: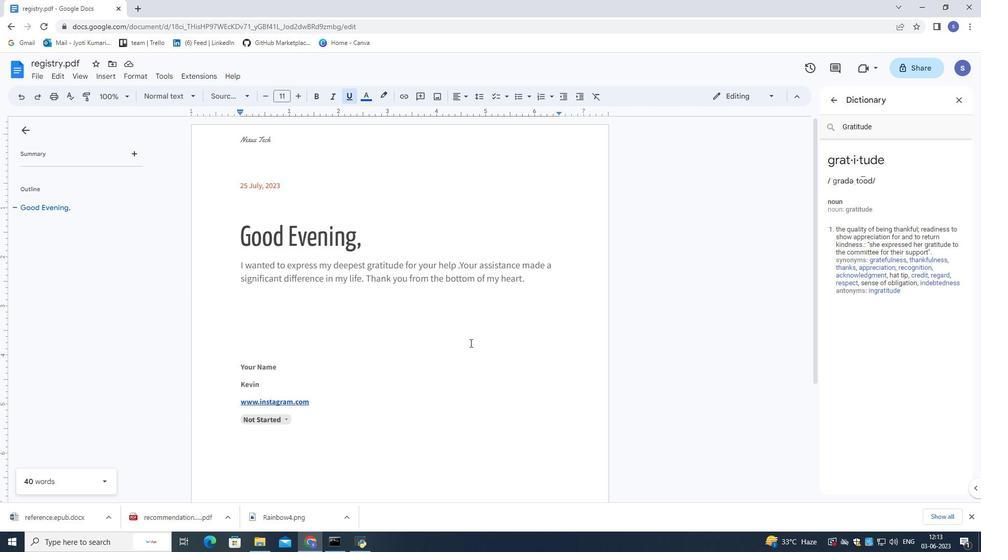 
Action: Mouse scrolled (470, 343) with delta (0, 0)
Screenshot: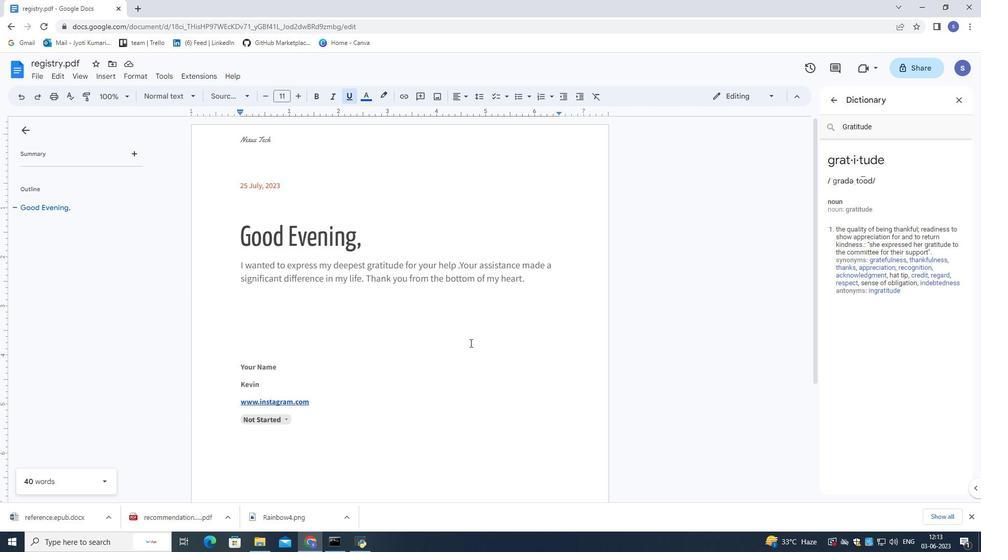 
Action: Mouse moved to (470, 343)
Screenshot: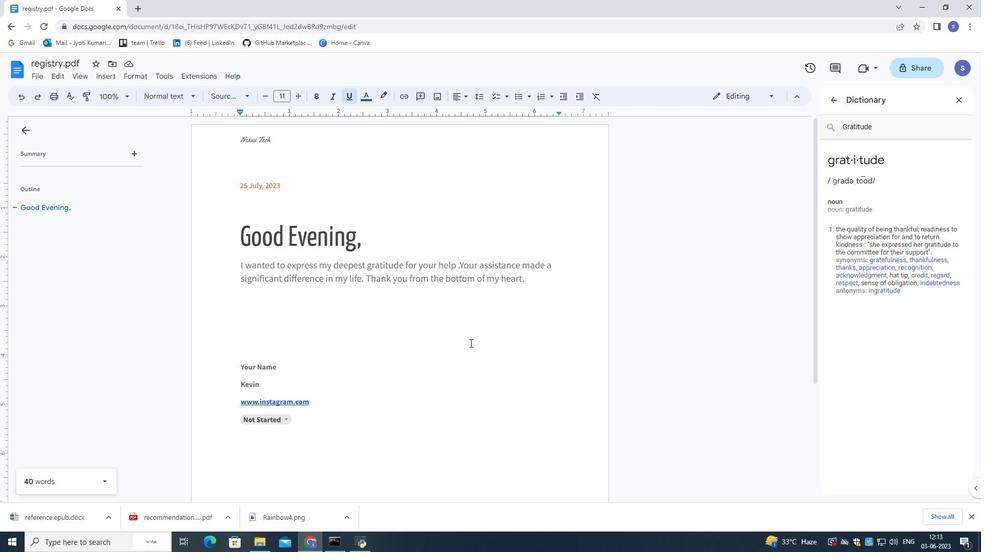 
Action: Mouse scrolled (470, 343) with delta (0, 0)
Screenshot: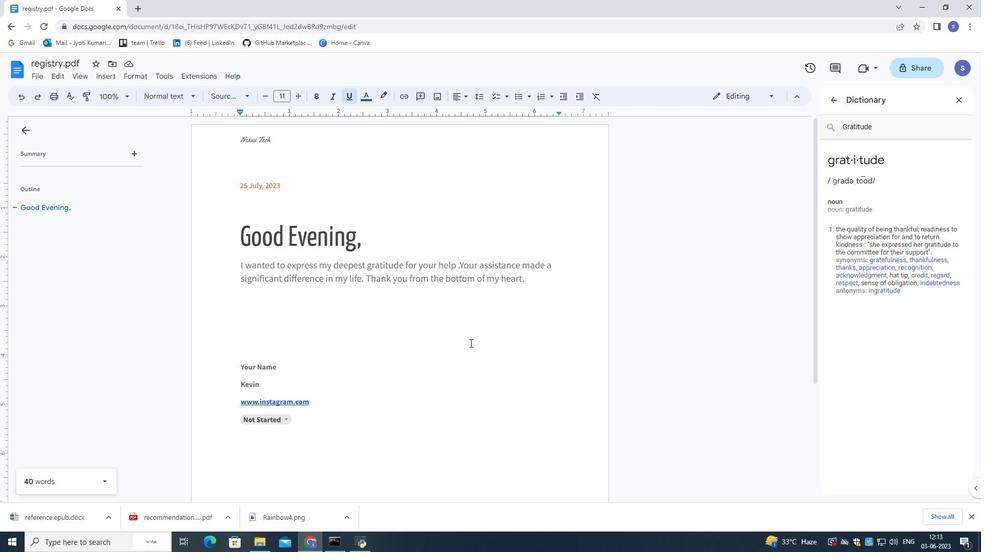 
Action: Mouse scrolled (470, 343) with delta (0, 0)
Screenshot: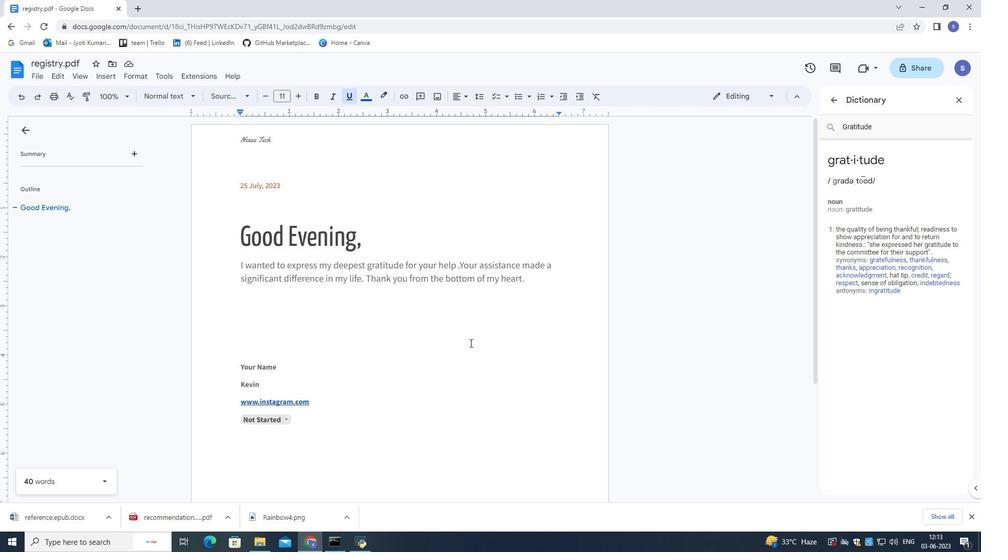 
